 Task: Look for space in Manage, Belgium from 8th August, 2023 to 15th August, 2023 for 9 adults in price range Rs.10000 to Rs.14000. Place can be shared room with 5 bedrooms having 9 beds and 5 bathrooms. Property type can be house, flat, guest house. Amenities needed are: wifi, washing machine, heating, TV, free parkinig on premises, hot tub, gym, smoking allowed. Booking option can be shelf check-in. Required host language is English.
Action: Mouse moved to (561, 114)
Screenshot: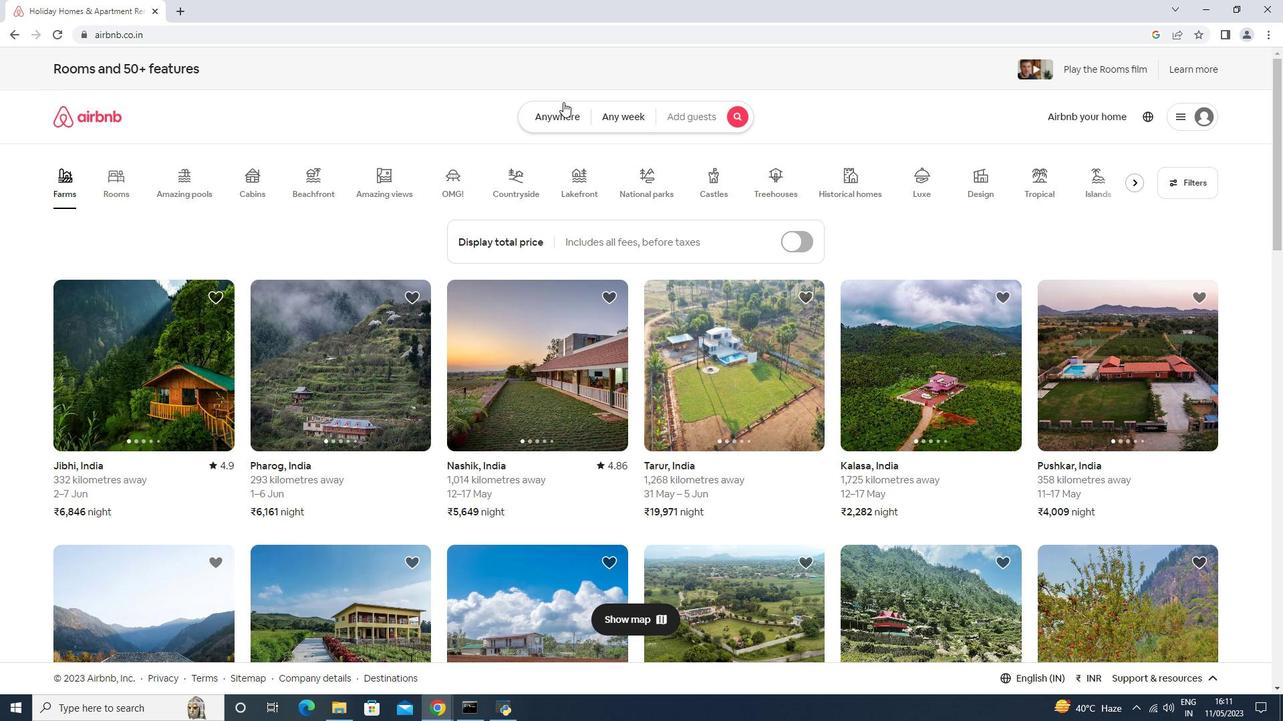 
Action: Mouse pressed left at (561, 114)
Screenshot: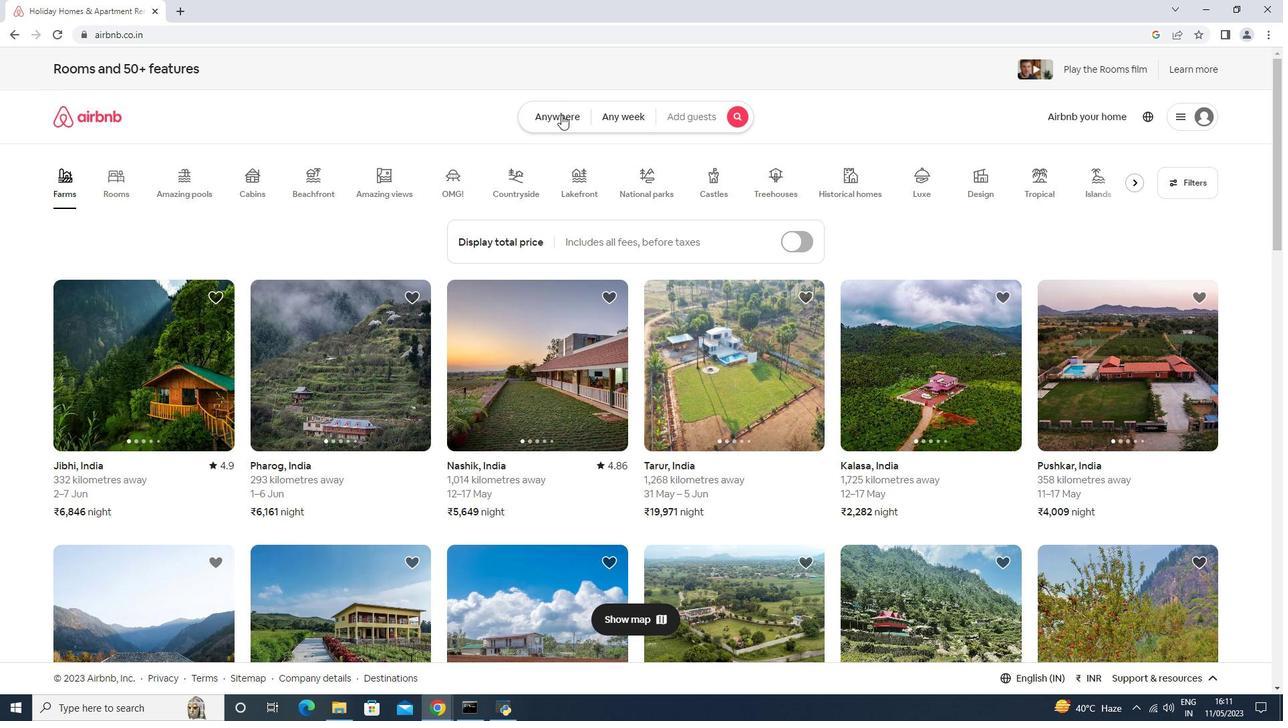 
Action: Mouse moved to (458, 171)
Screenshot: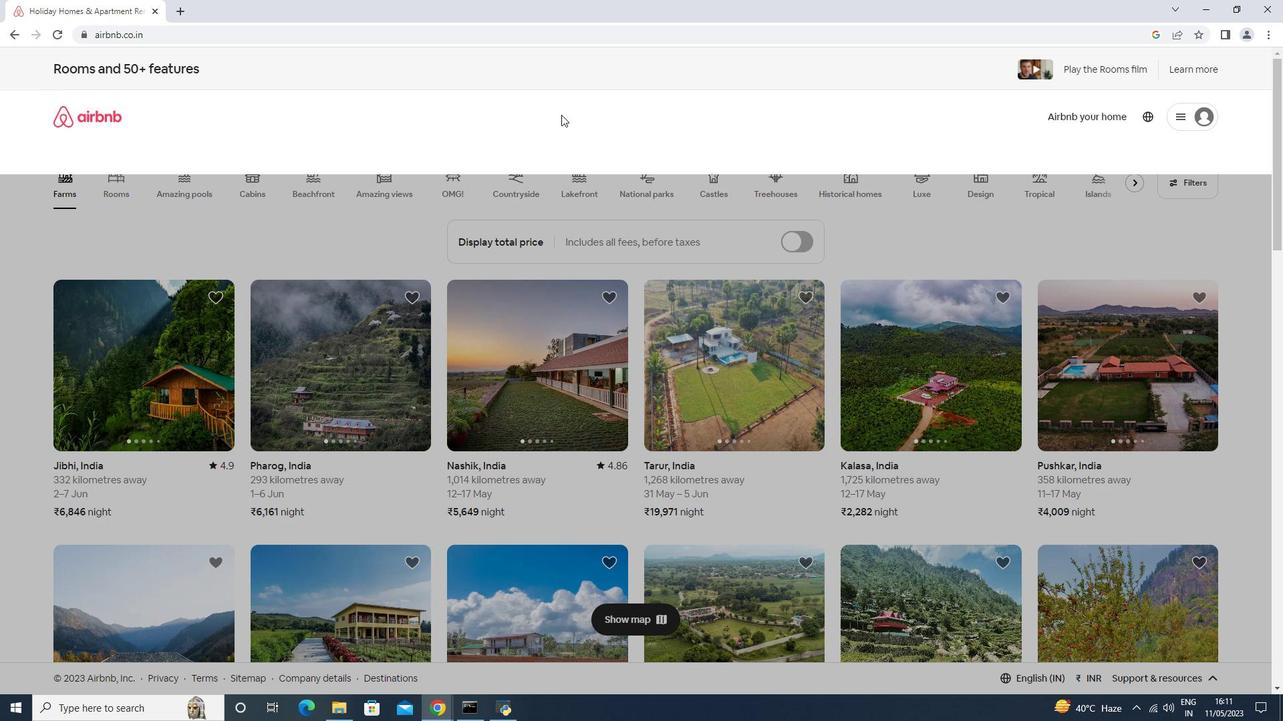 
Action: Mouse pressed left at (458, 171)
Screenshot: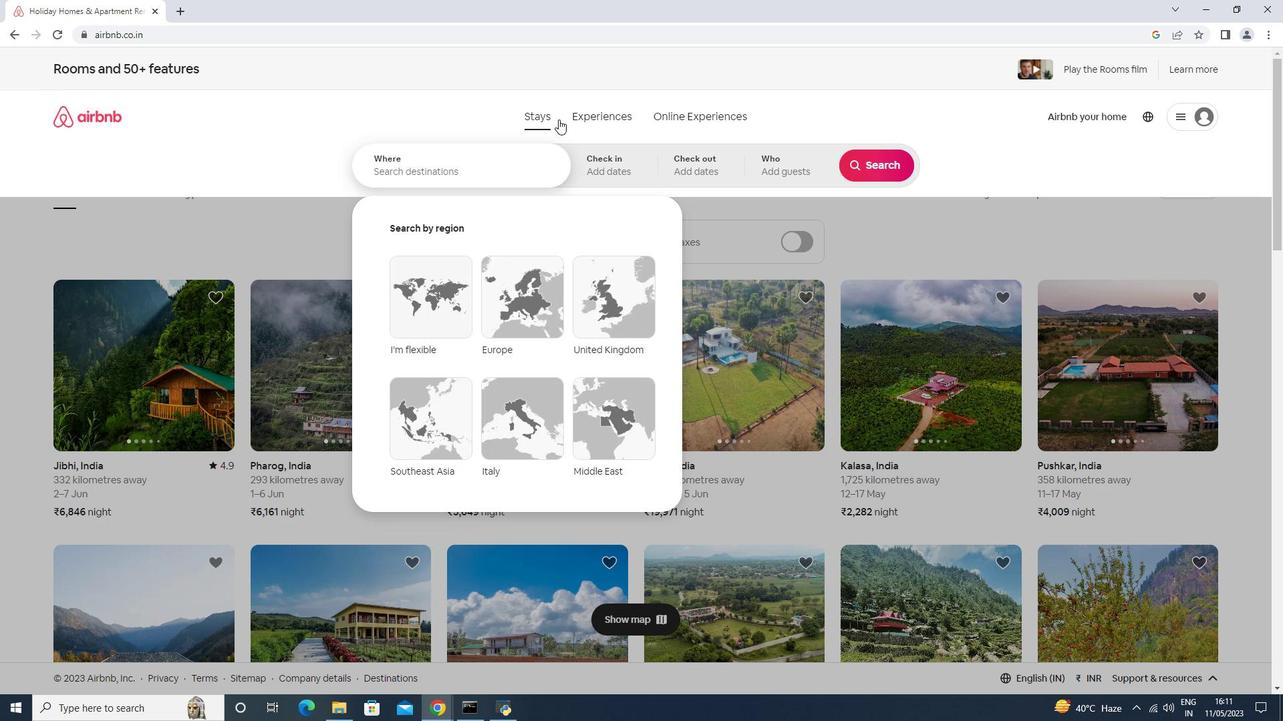 
Action: Mouse moved to (459, 170)
Screenshot: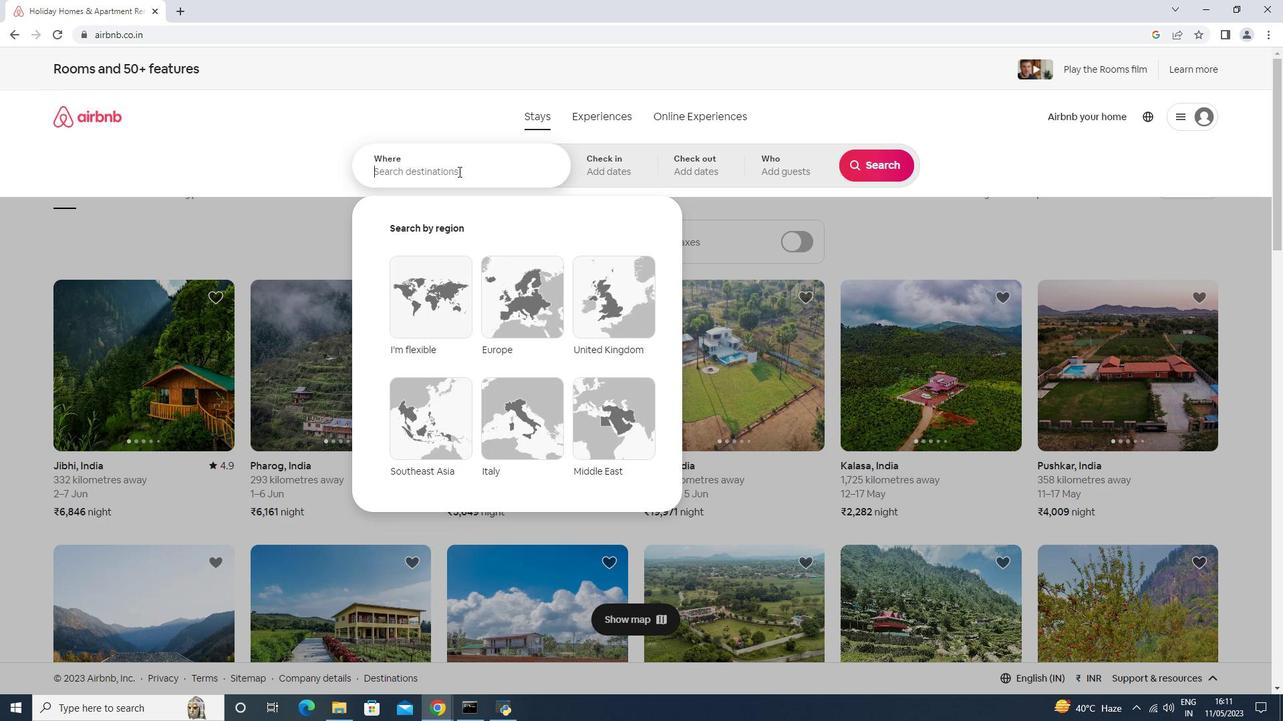 
Action: Key pressed <Key.shift>Manae,<Key.shift>Belgium<Key.enter>
Screenshot: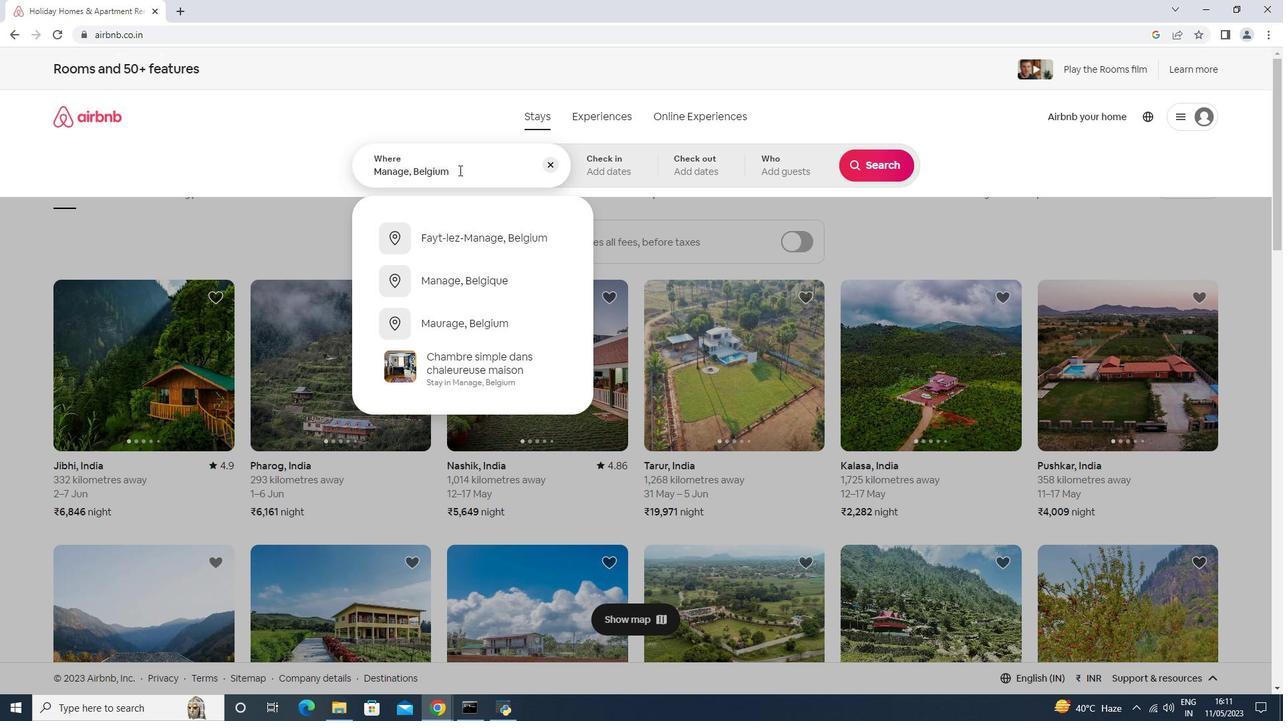 
Action: Mouse moved to (876, 281)
Screenshot: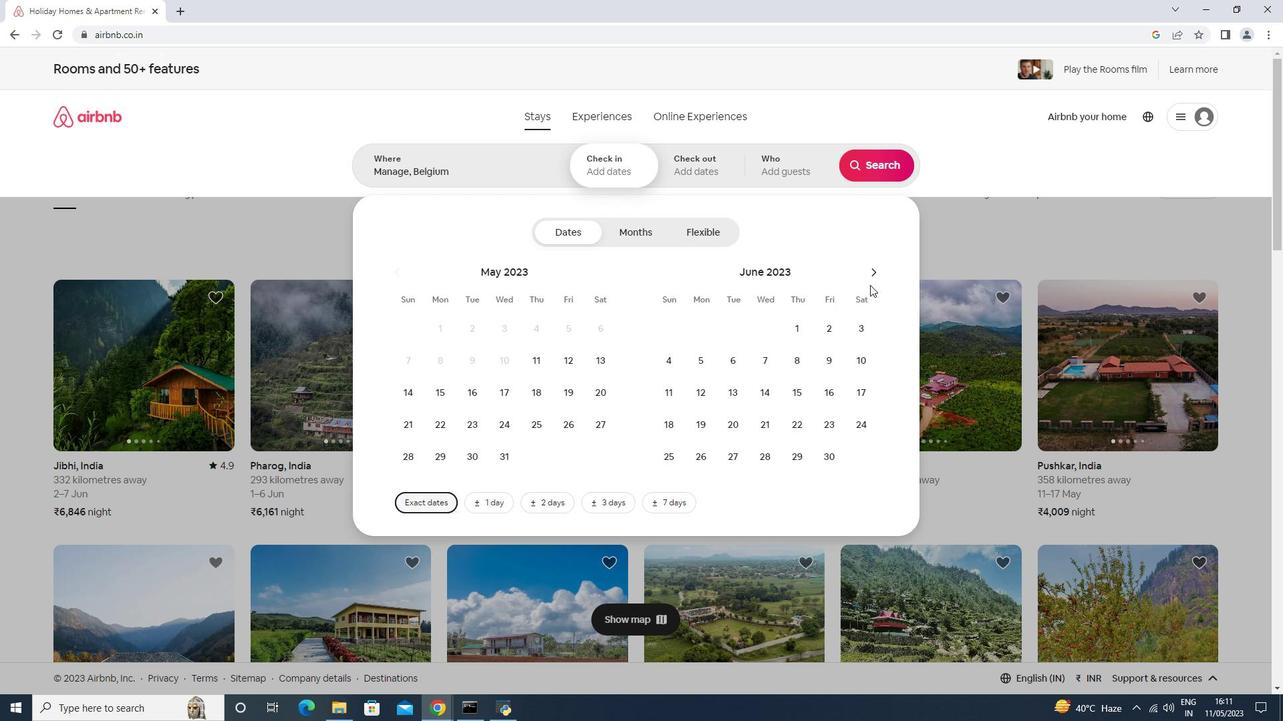 
Action: Mouse pressed left at (876, 281)
Screenshot: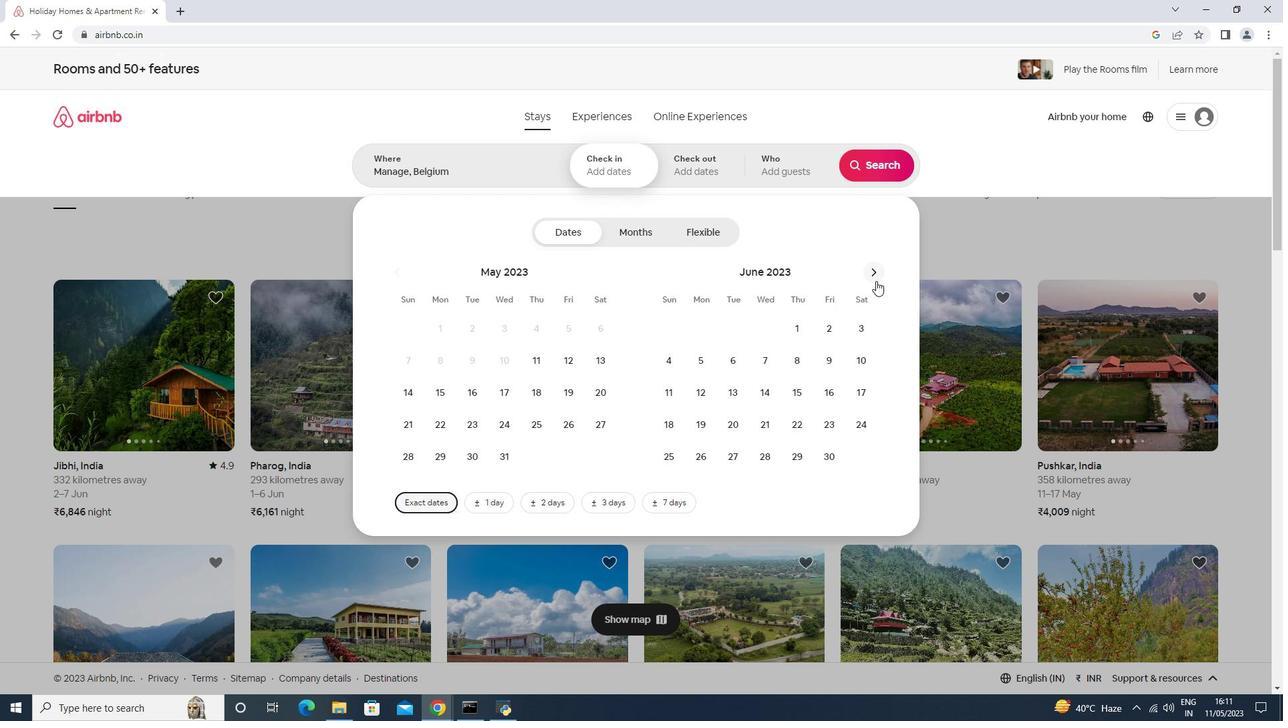 
Action: Mouse pressed left at (876, 281)
Screenshot: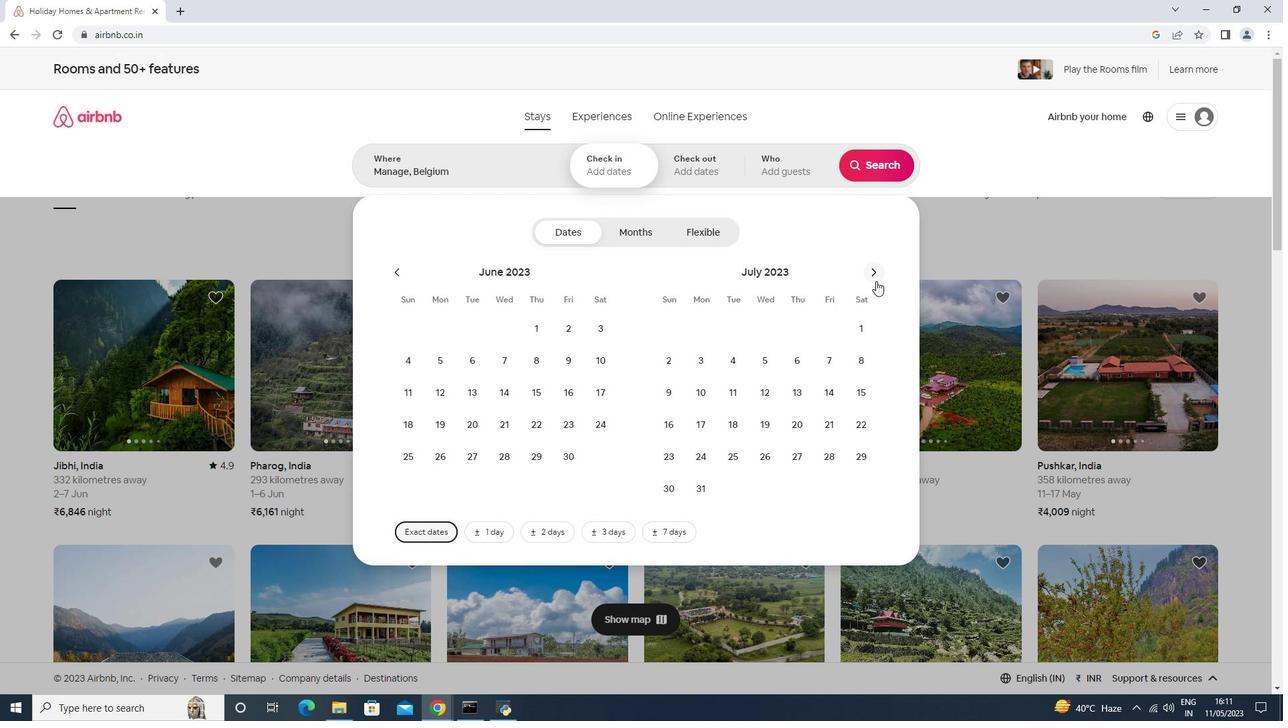 
Action: Mouse moved to (746, 363)
Screenshot: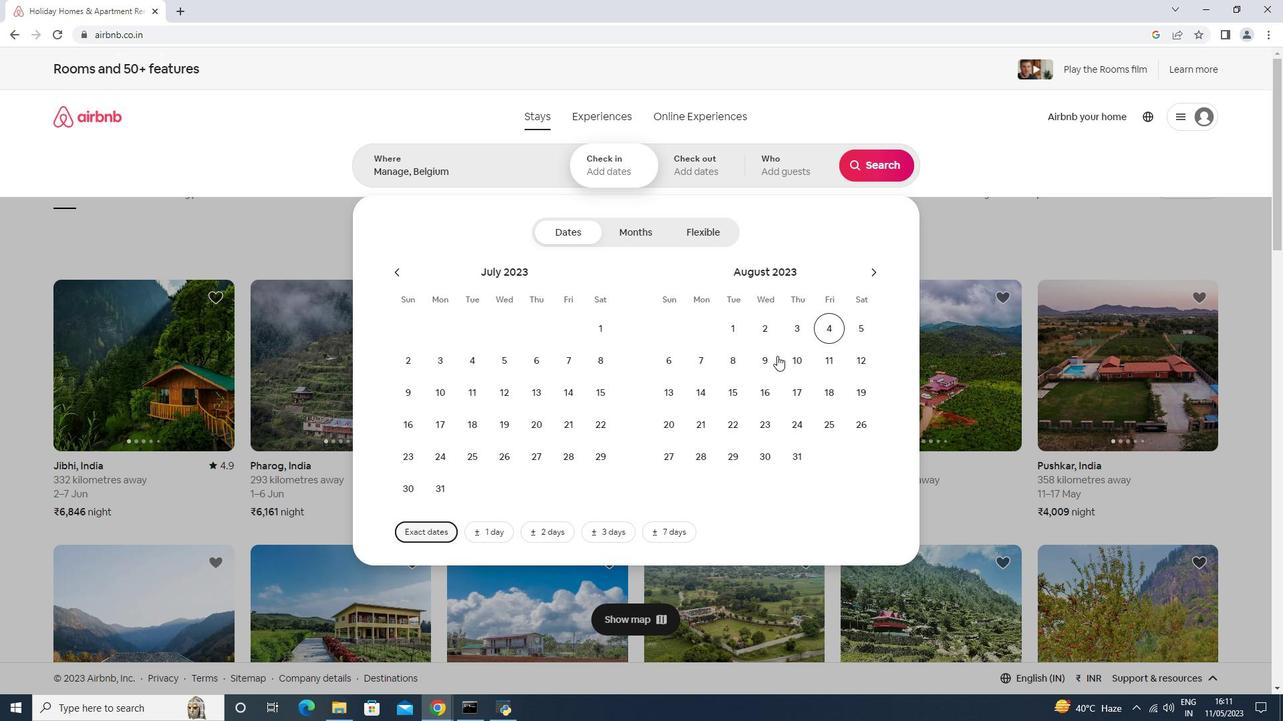
Action: Mouse pressed left at (746, 363)
Screenshot: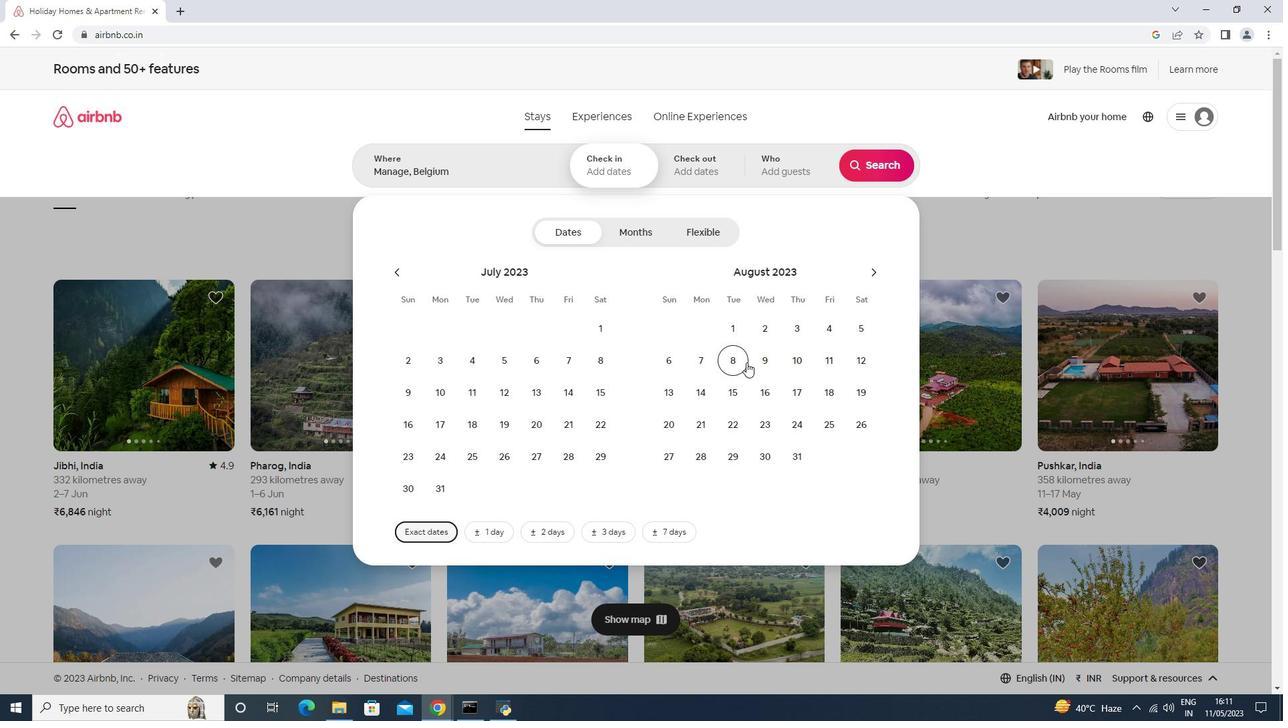 
Action: Mouse moved to (726, 395)
Screenshot: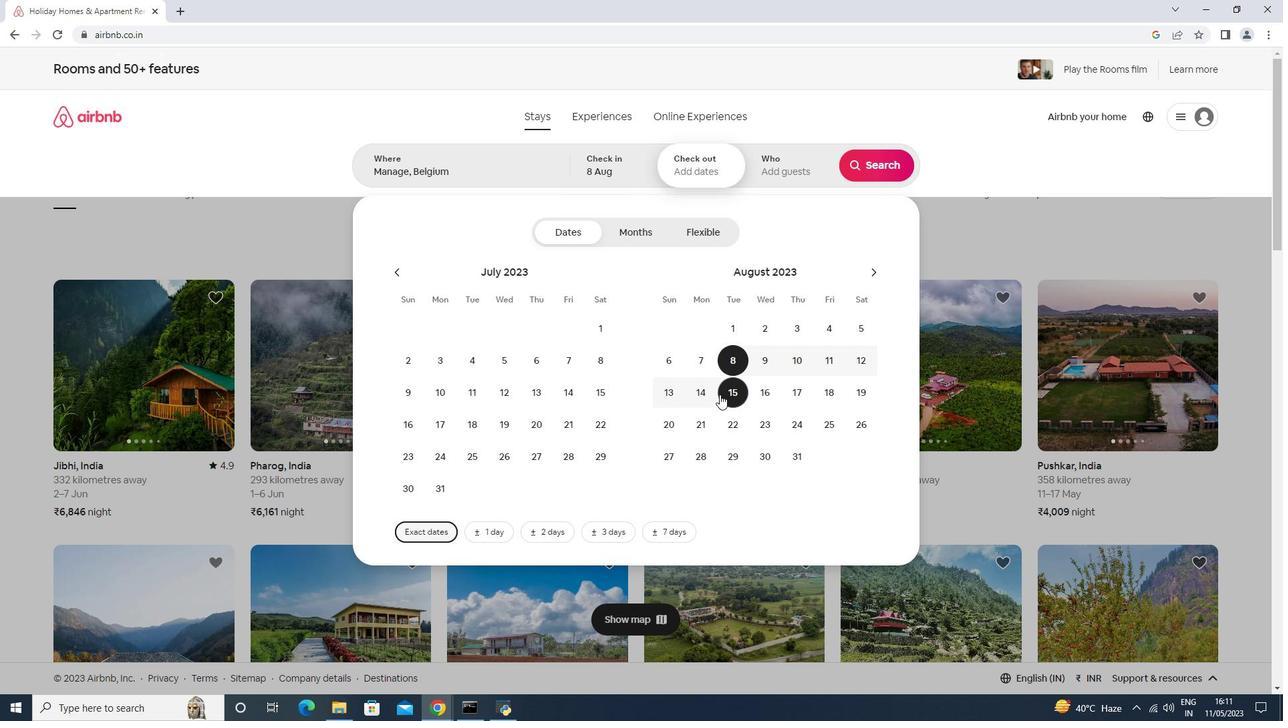 
Action: Mouse pressed left at (726, 395)
Screenshot: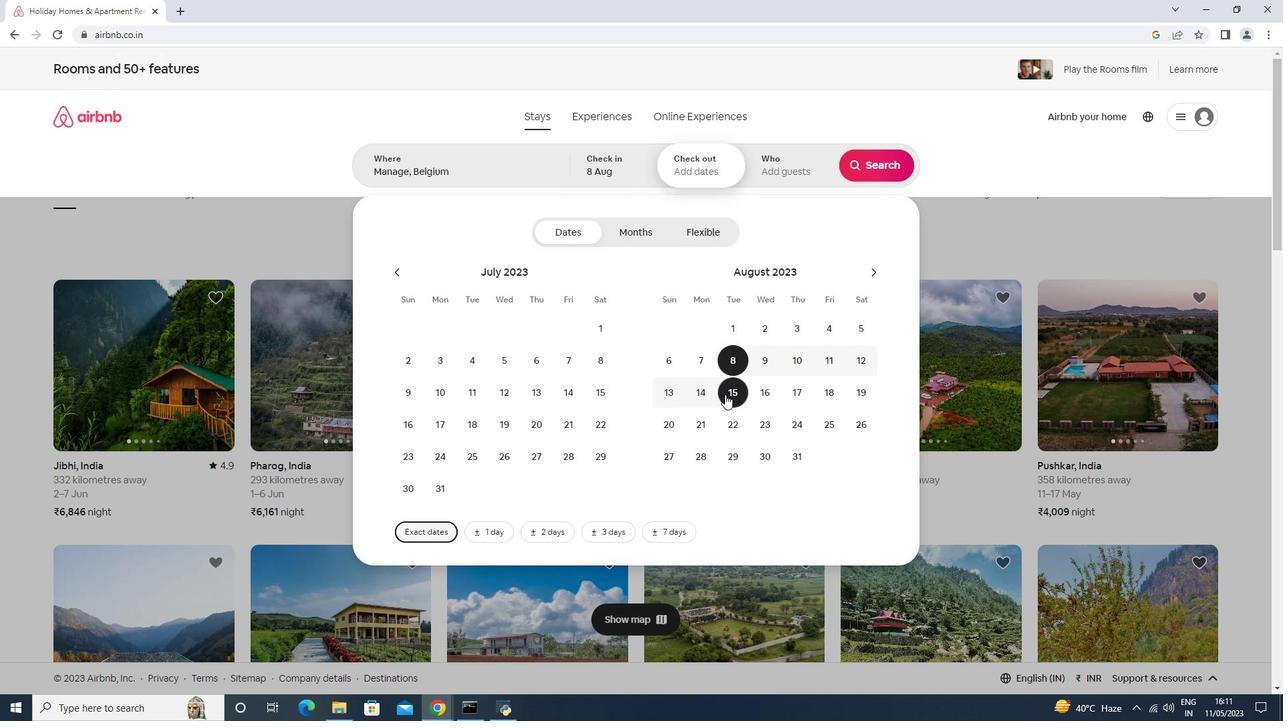 
Action: Mouse moved to (790, 169)
Screenshot: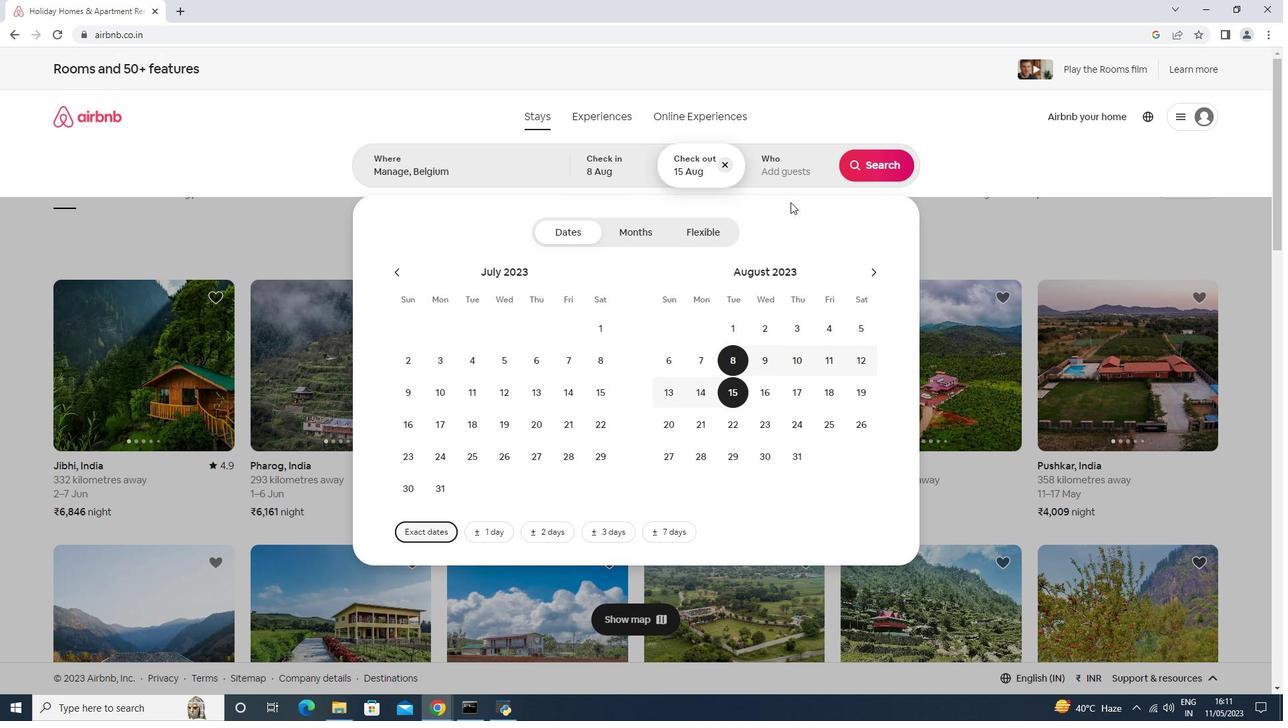 
Action: Mouse pressed left at (790, 169)
Screenshot: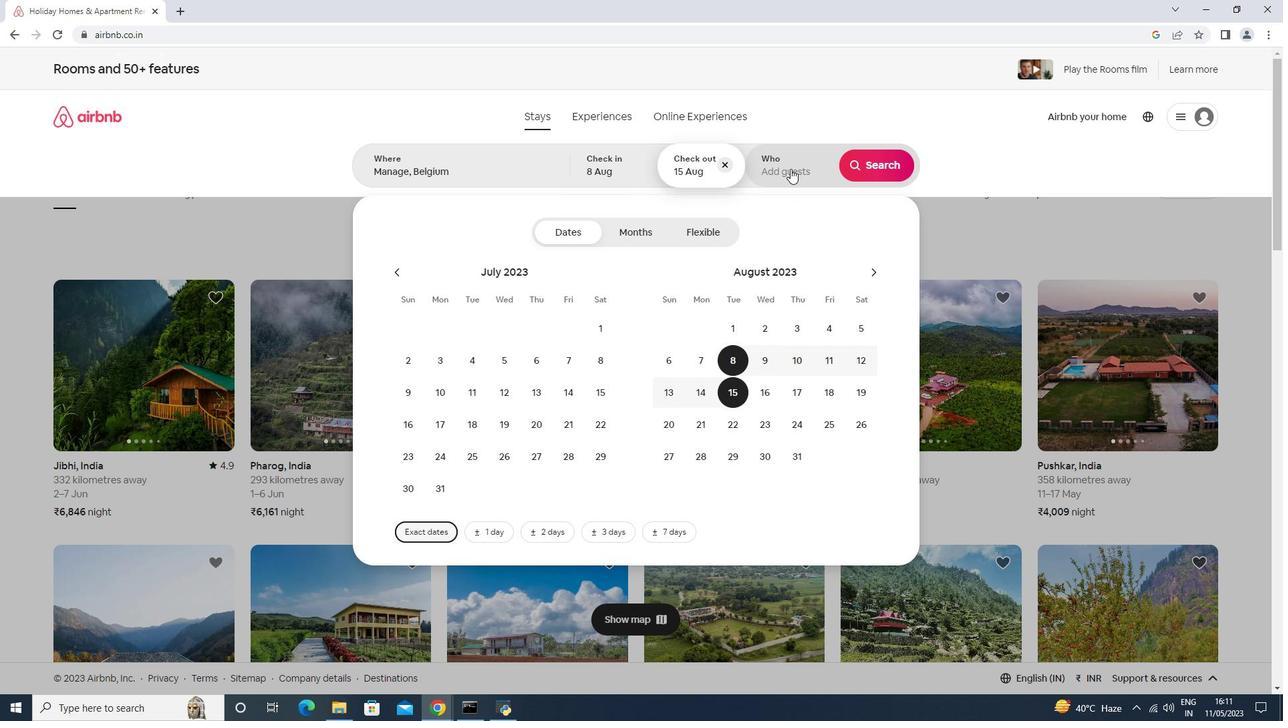 
Action: Mouse moved to (881, 233)
Screenshot: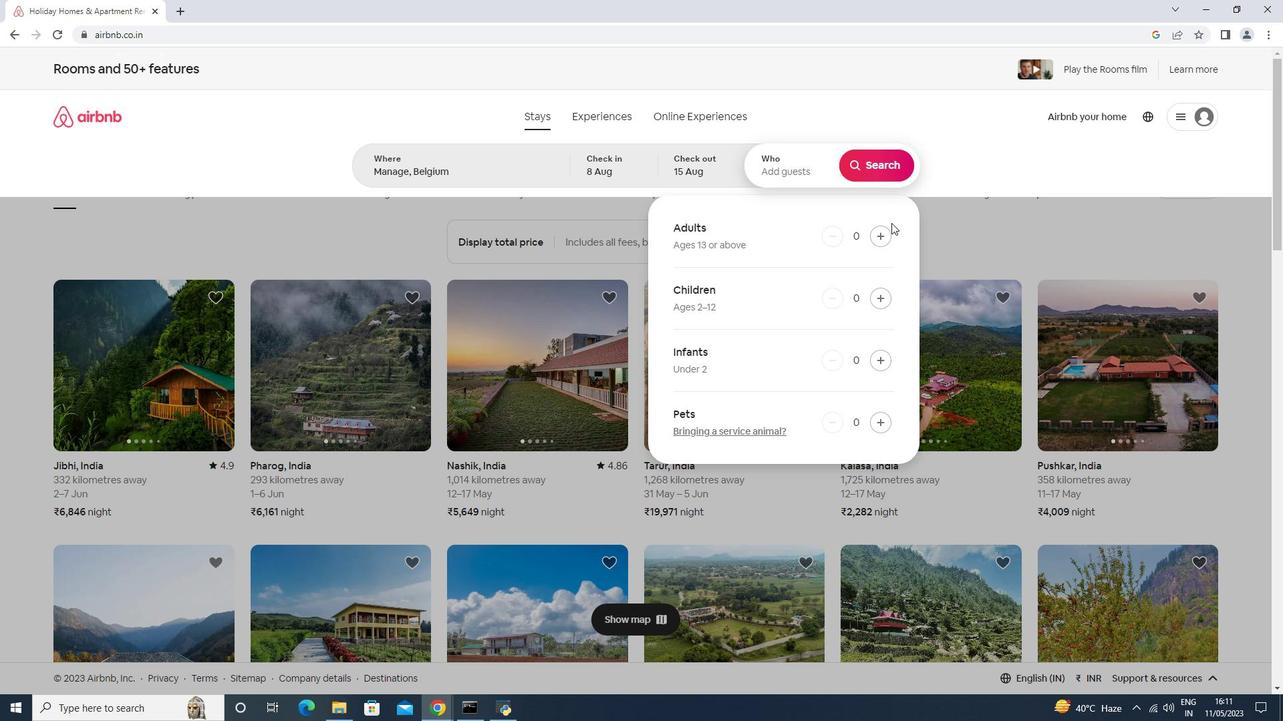 
Action: Mouse pressed left at (881, 233)
Screenshot: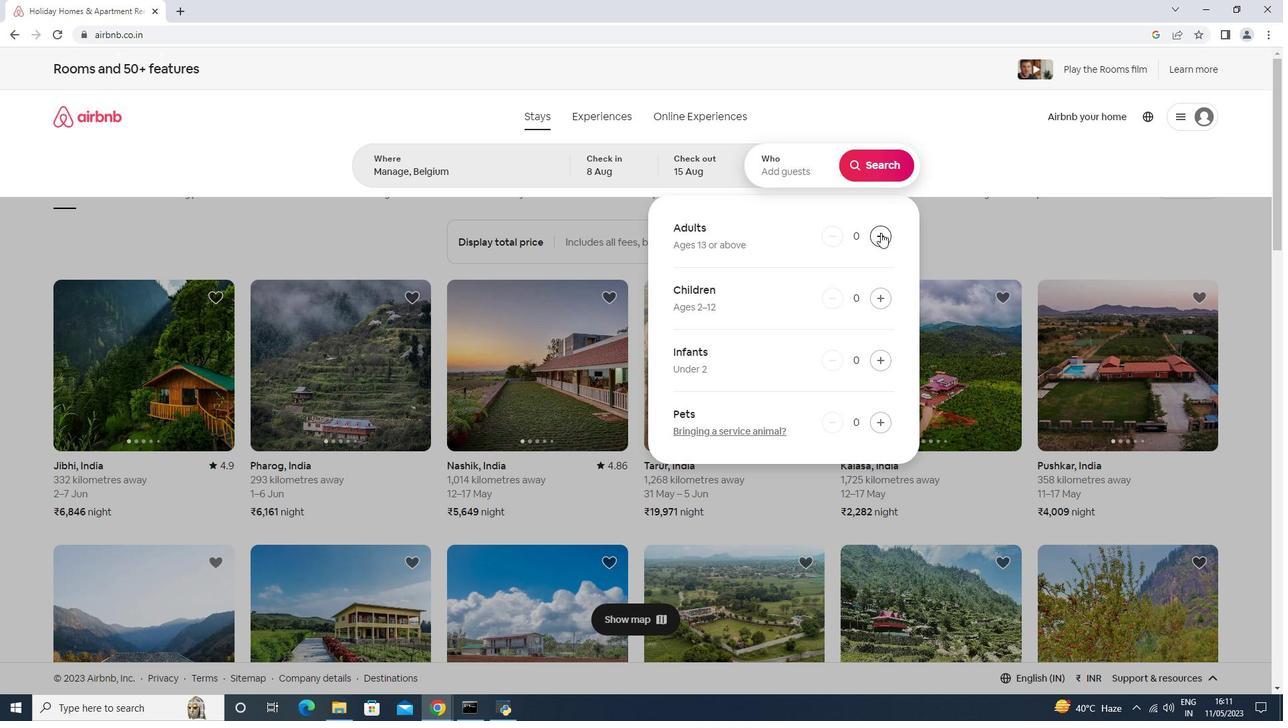 
Action: Mouse pressed left at (881, 233)
Screenshot: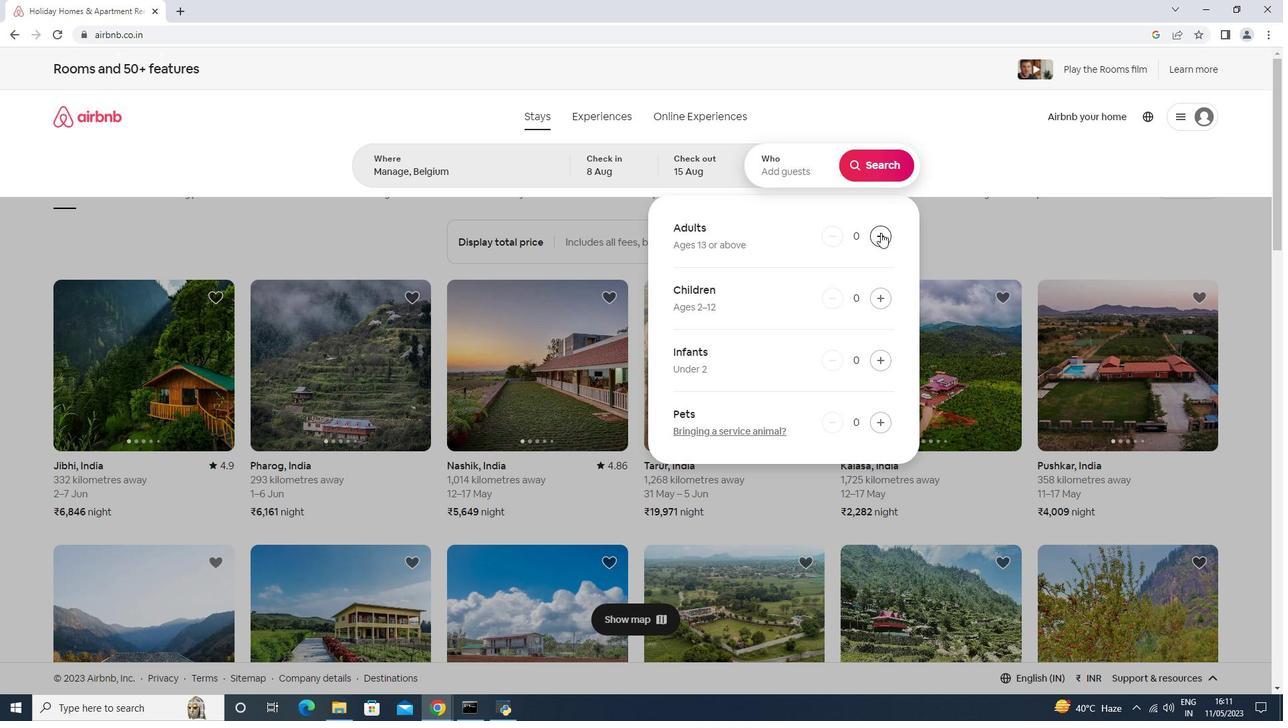 
Action: Mouse pressed left at (881, 233)
Screenshot: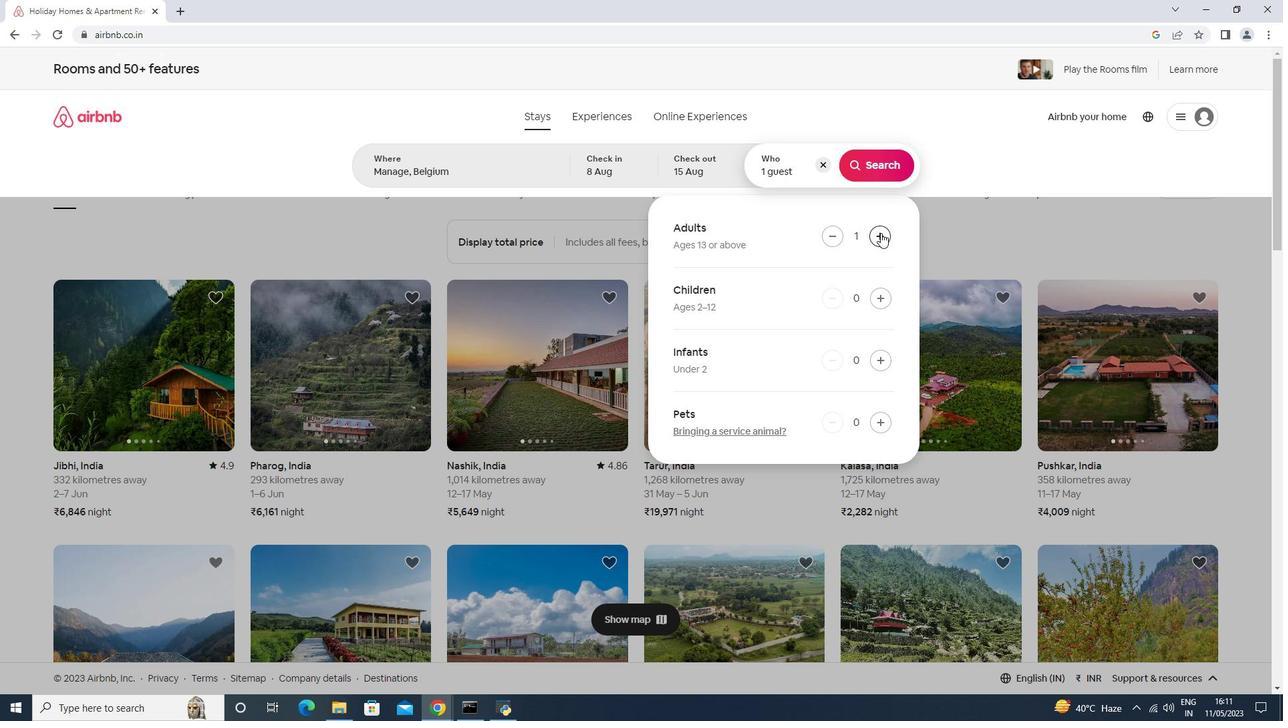 
Action: Mouse pressed left at (881, 233)
Screenshot: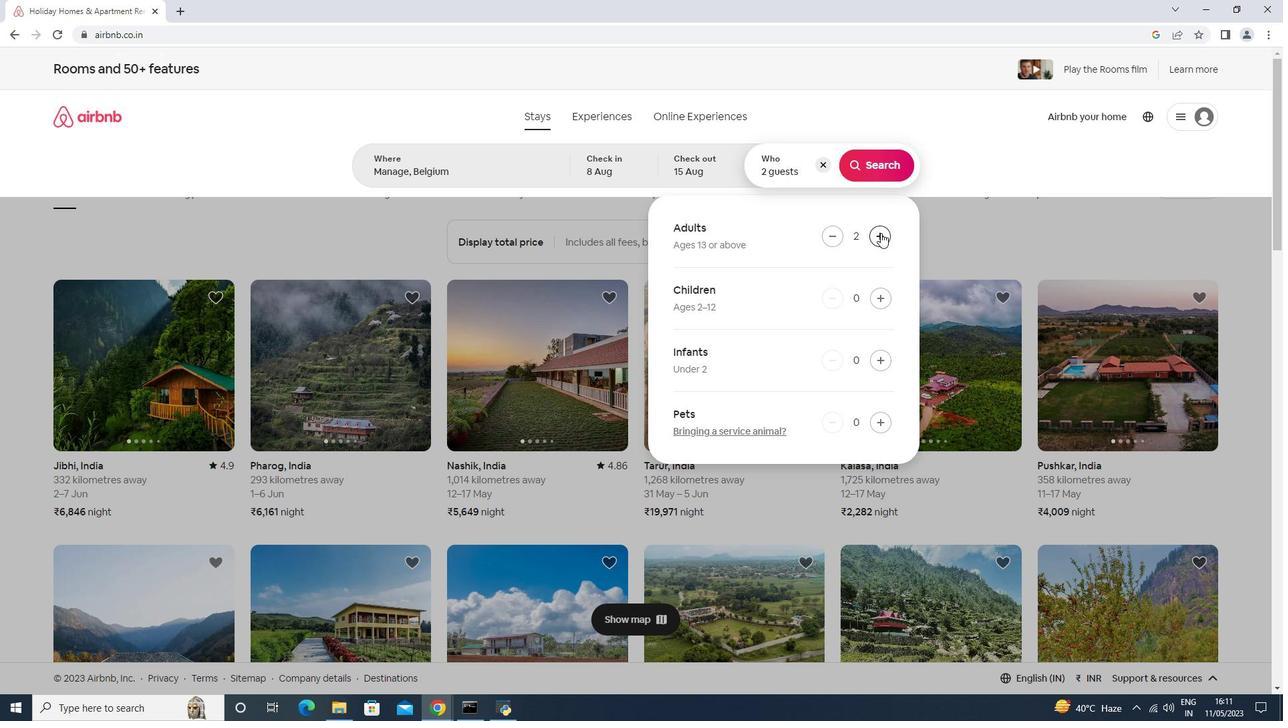 
Action: Mouse pressed left at (881, 233)
Screenshot: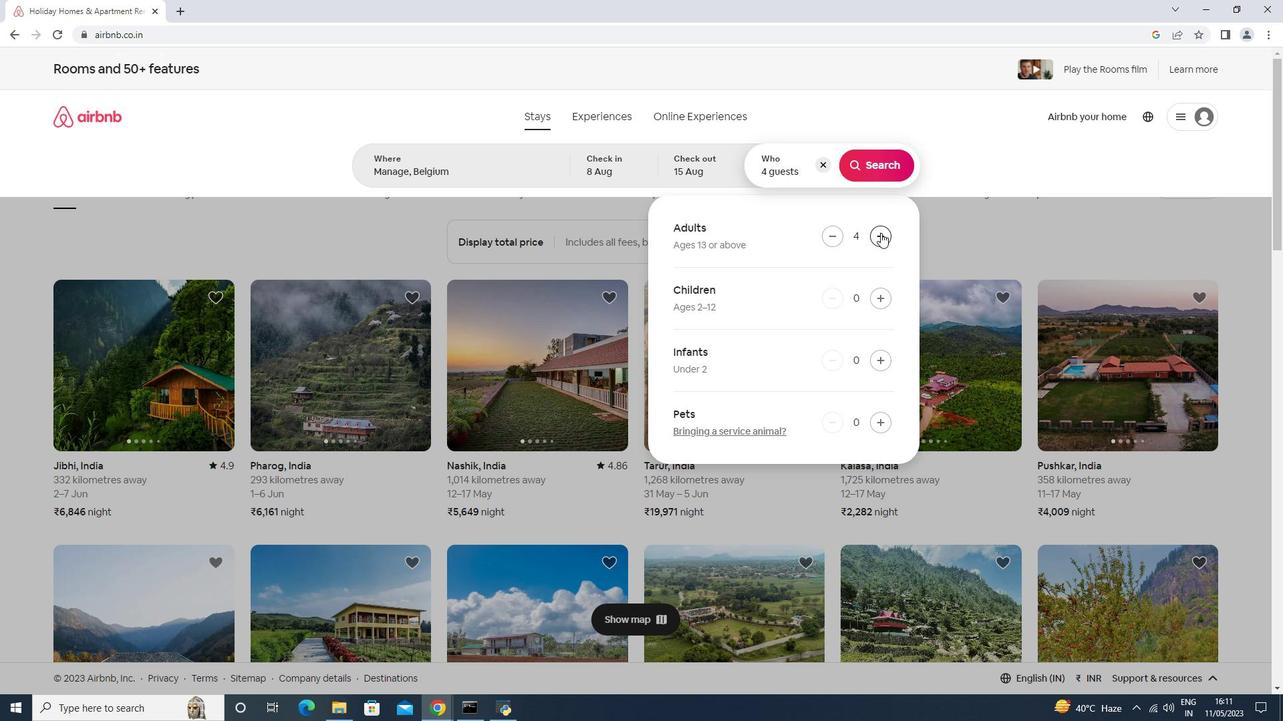 
Action: Mouse pressed left at (881, 233)
Screenshot: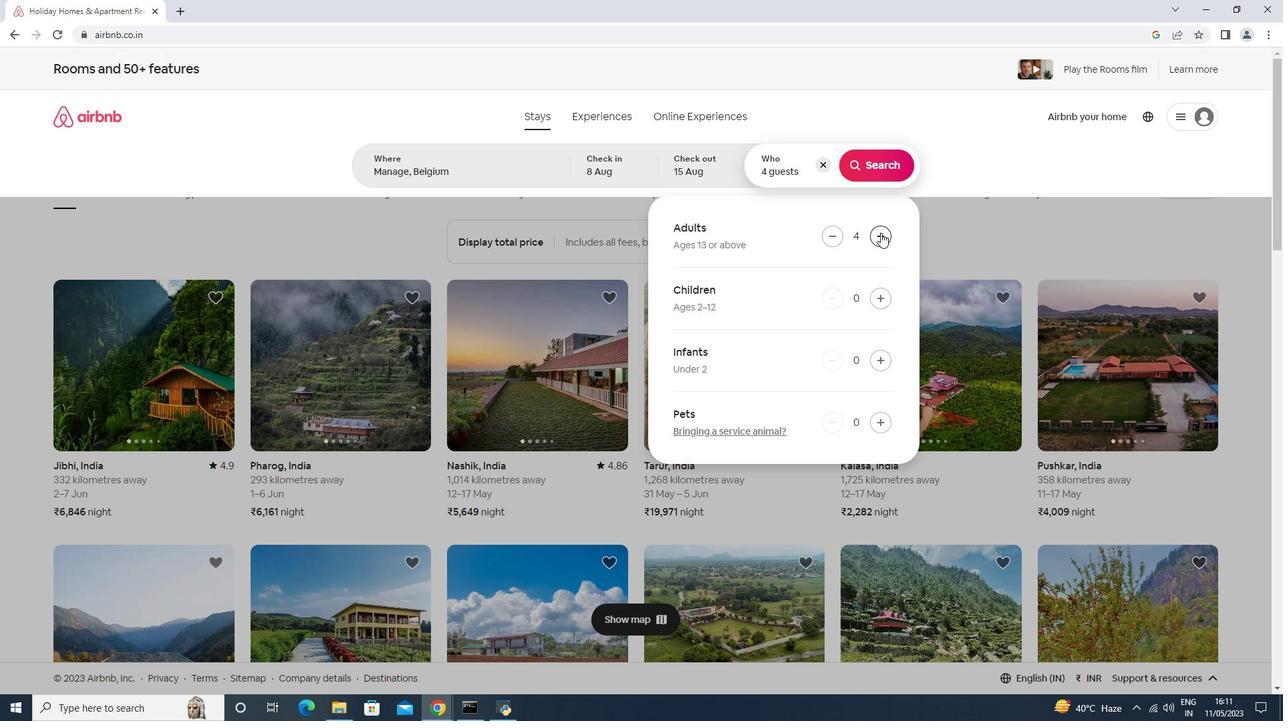 
Action: Mouse pressed left at (881, 233)
Screenshot: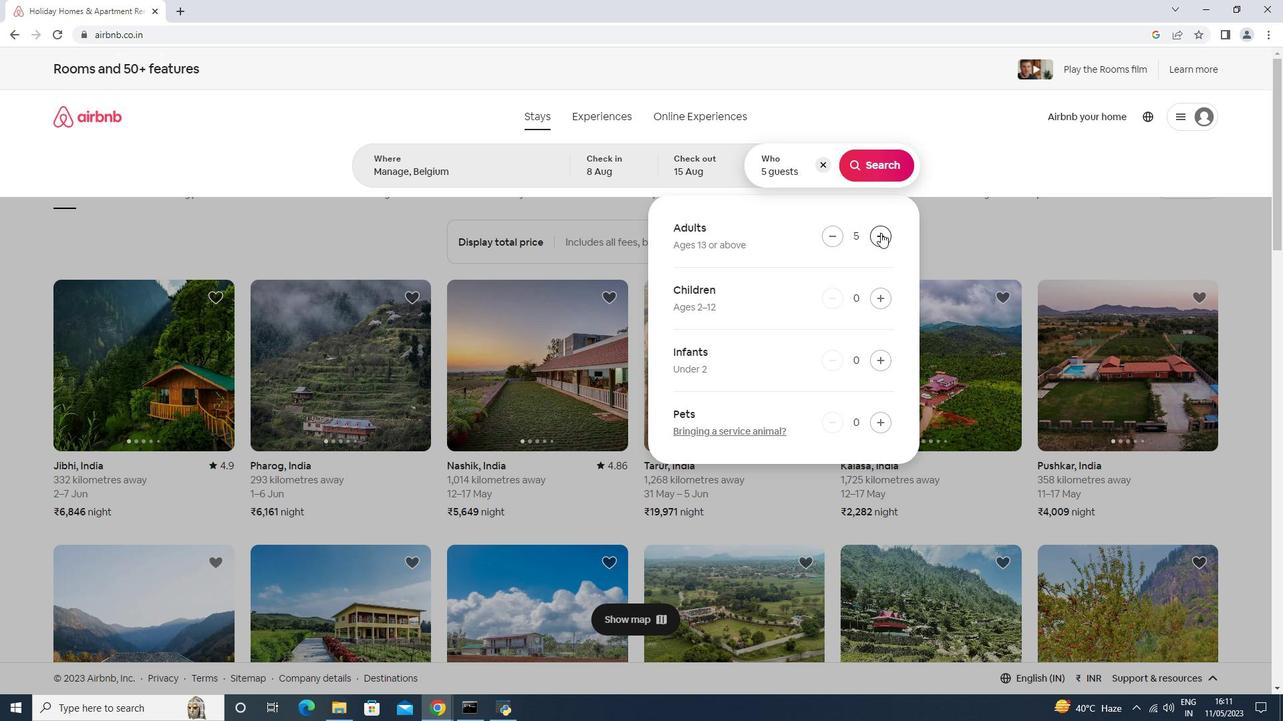 
Action: Mouse pressed left at (881, 233)
Screenshot: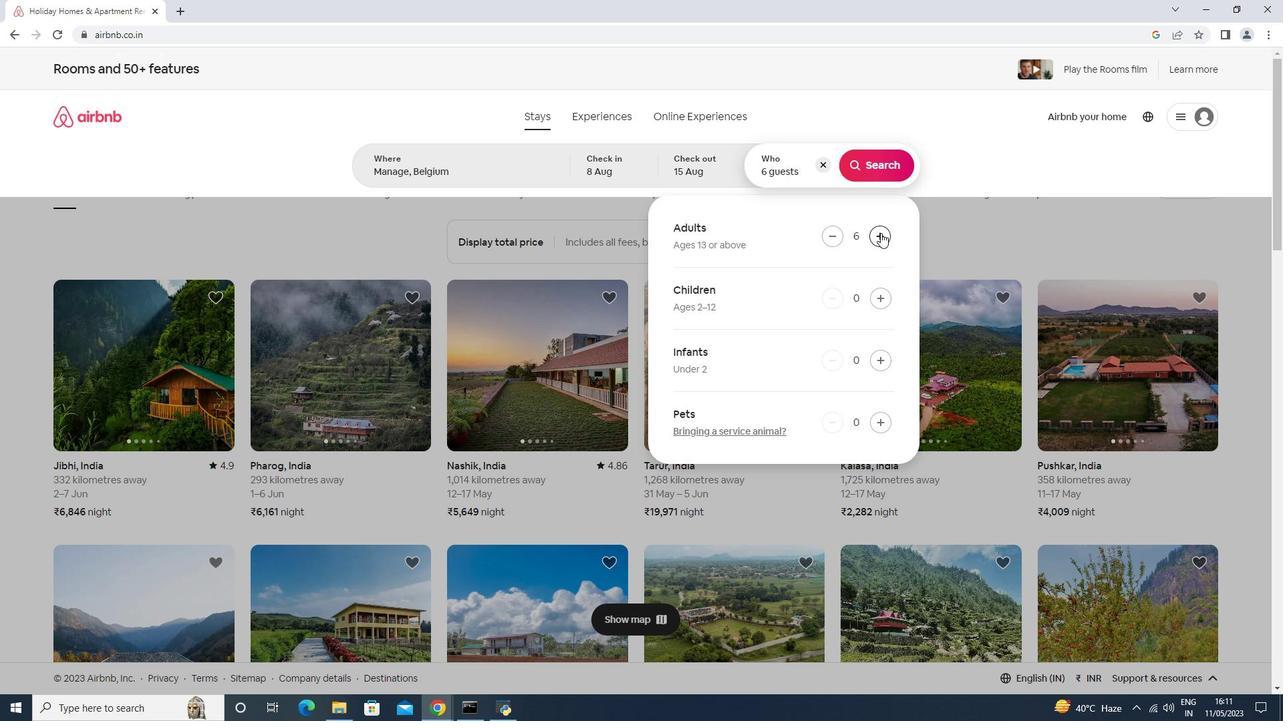 
Action: Mouse pressed left at (881, 233)
Screenshot: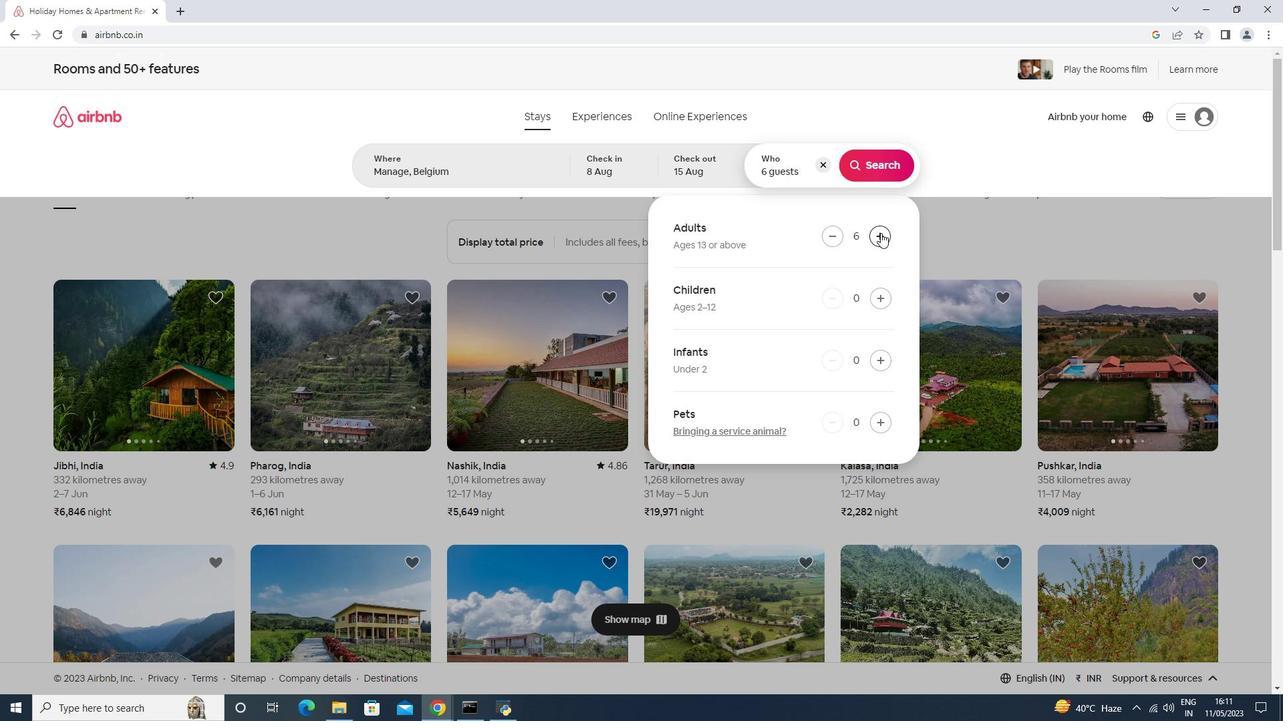 
Action: Mouse pressed left at (881, 233)
Screenshot: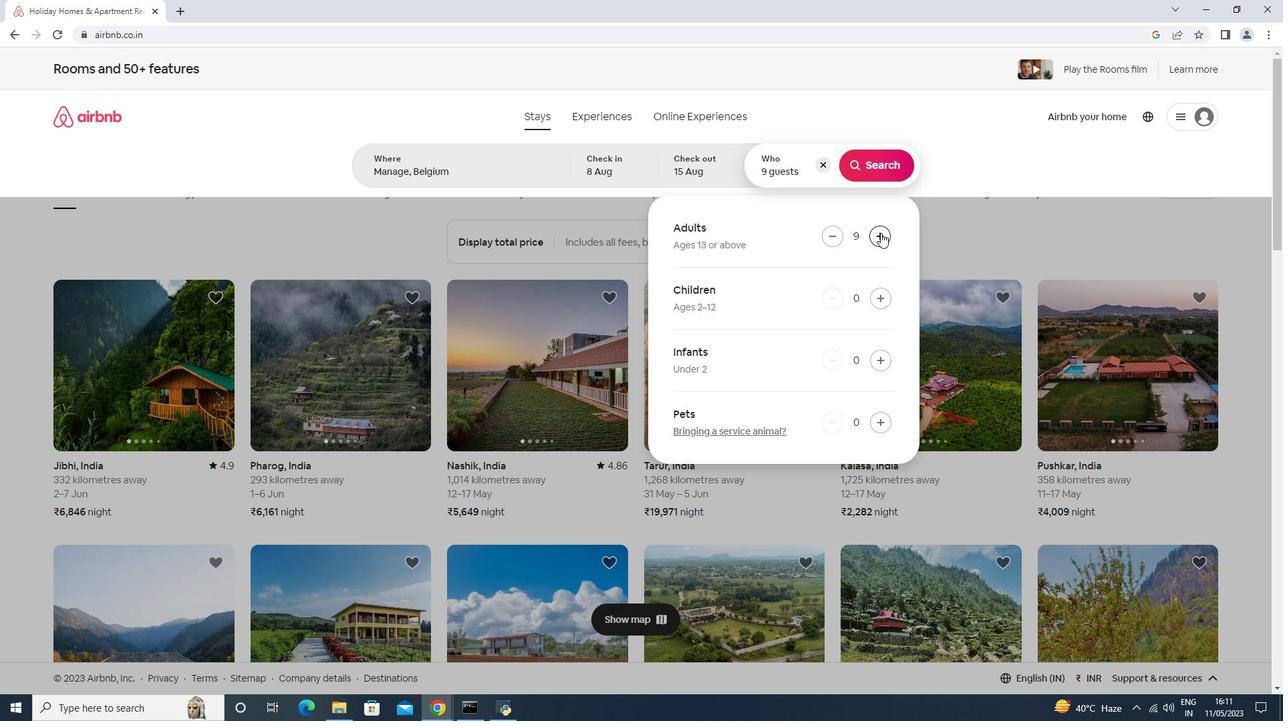 
Action: Mouse moved to (832, 243)
Screenshot: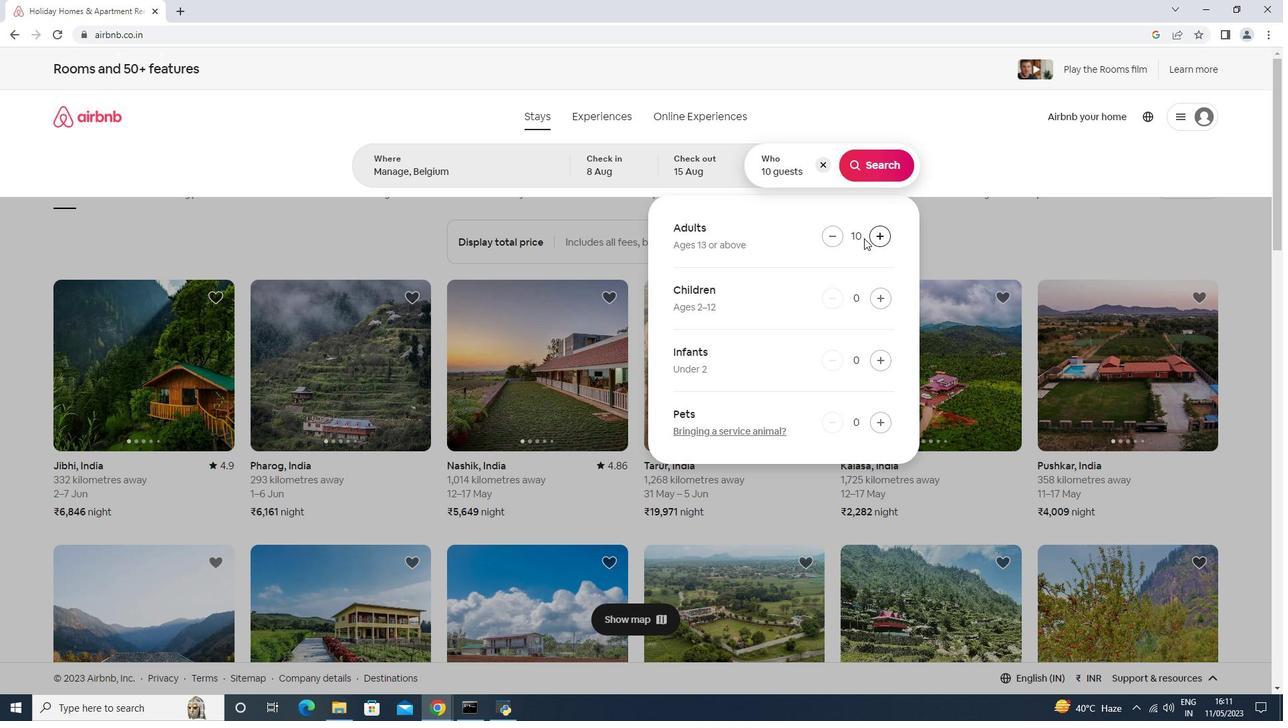 
Action: Mouse pressed left at (832, 243)
Screenshot: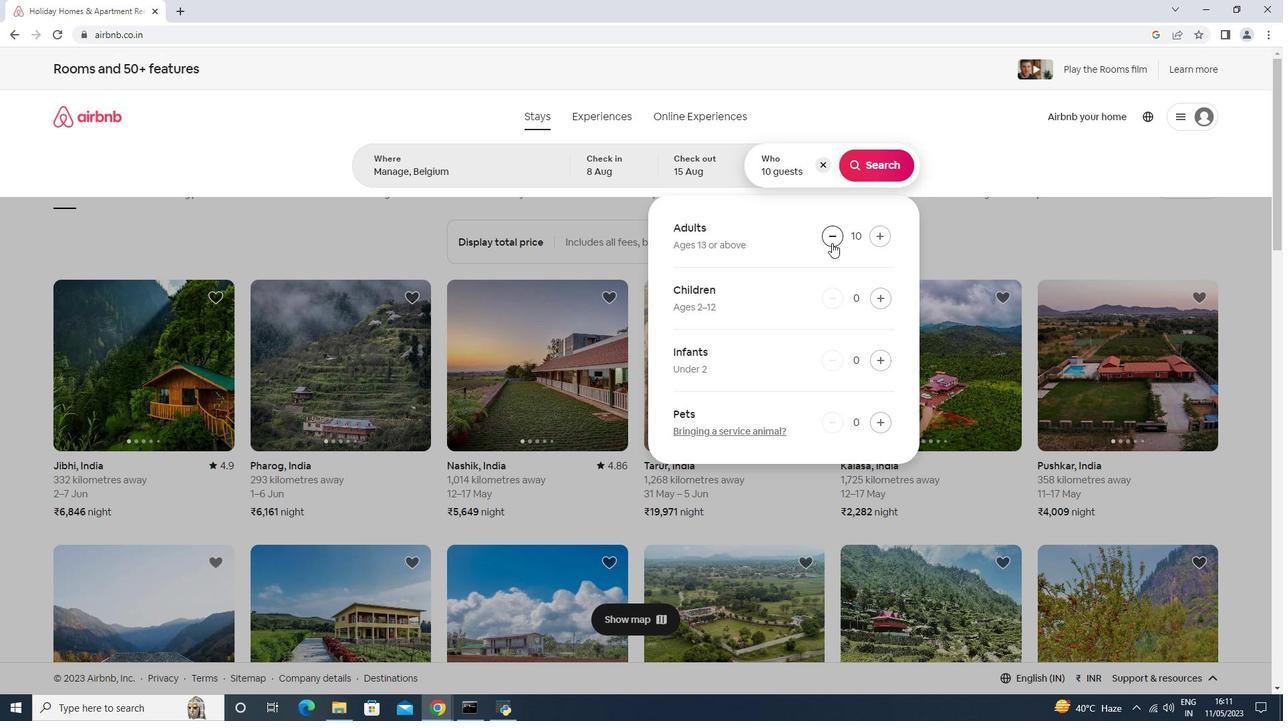 
Action: Mouse moved to (880, 160)
Screenshot: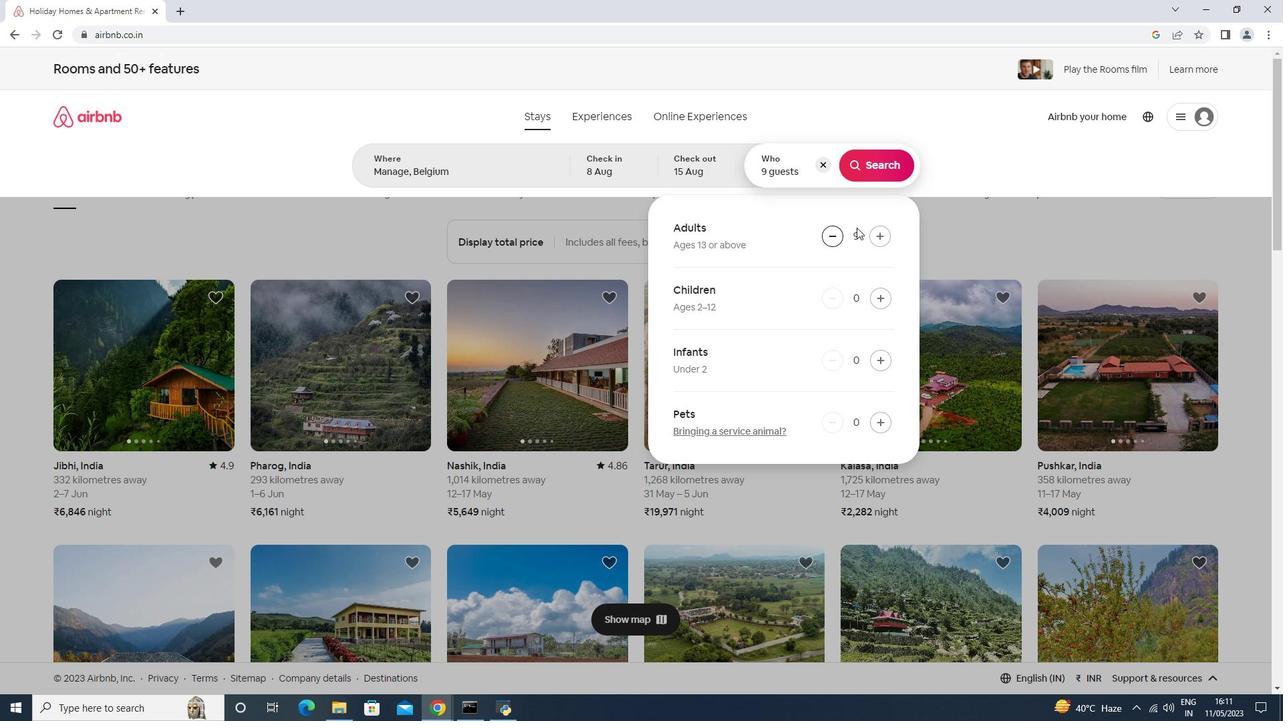 
Action: Mouse pressed left at (880, 160)
Screenshot: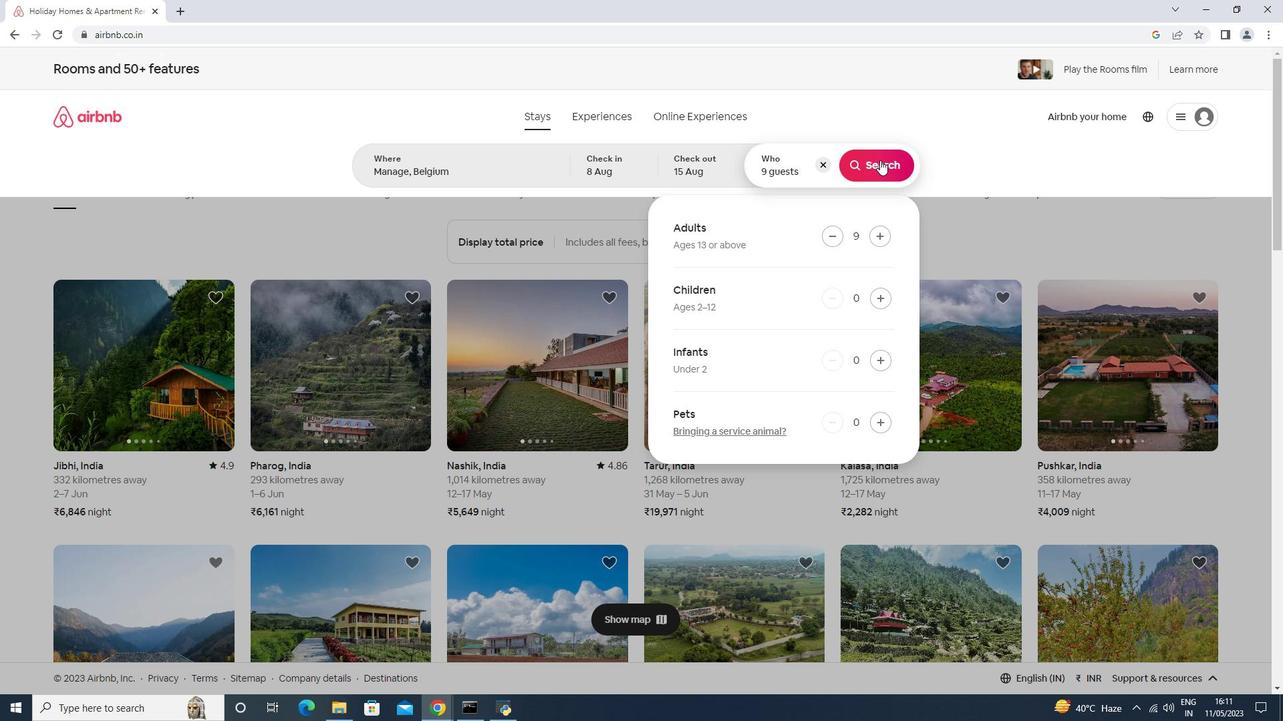 
Action: Mouse moved to (1221, 121)
Screenshot: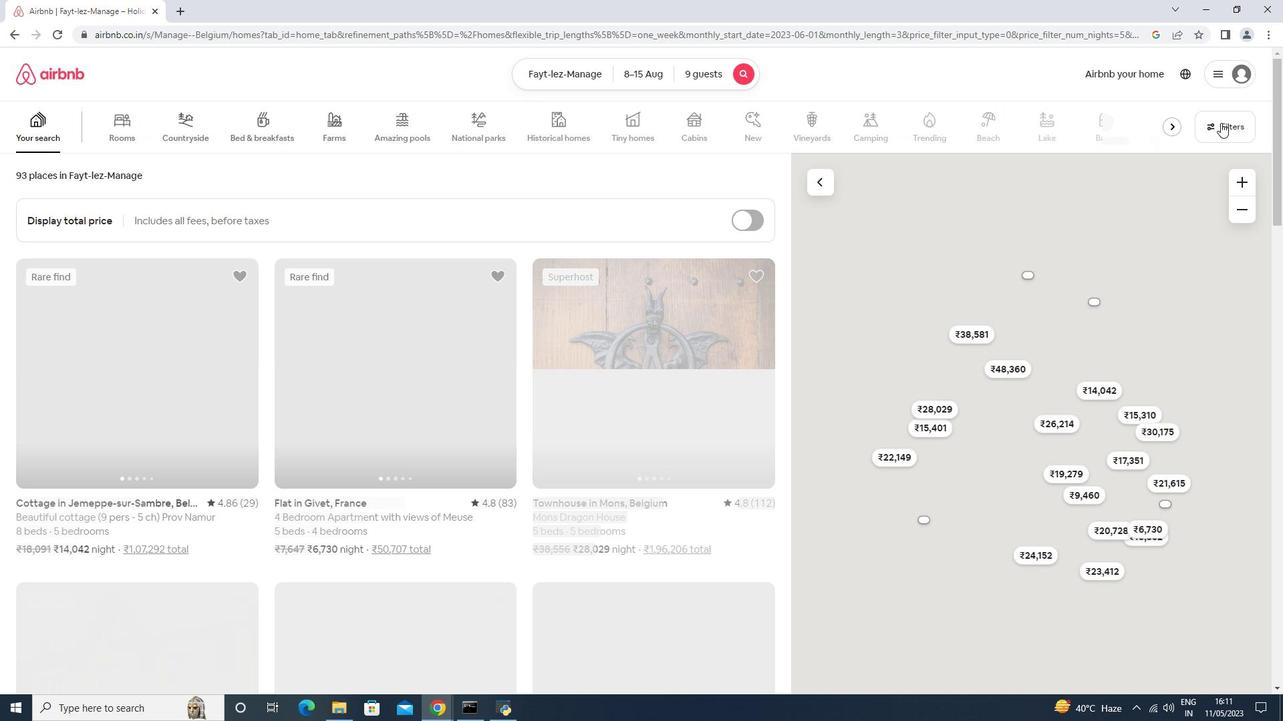 
Action: Mouse pressed left at (1221, 121)
Screenshot: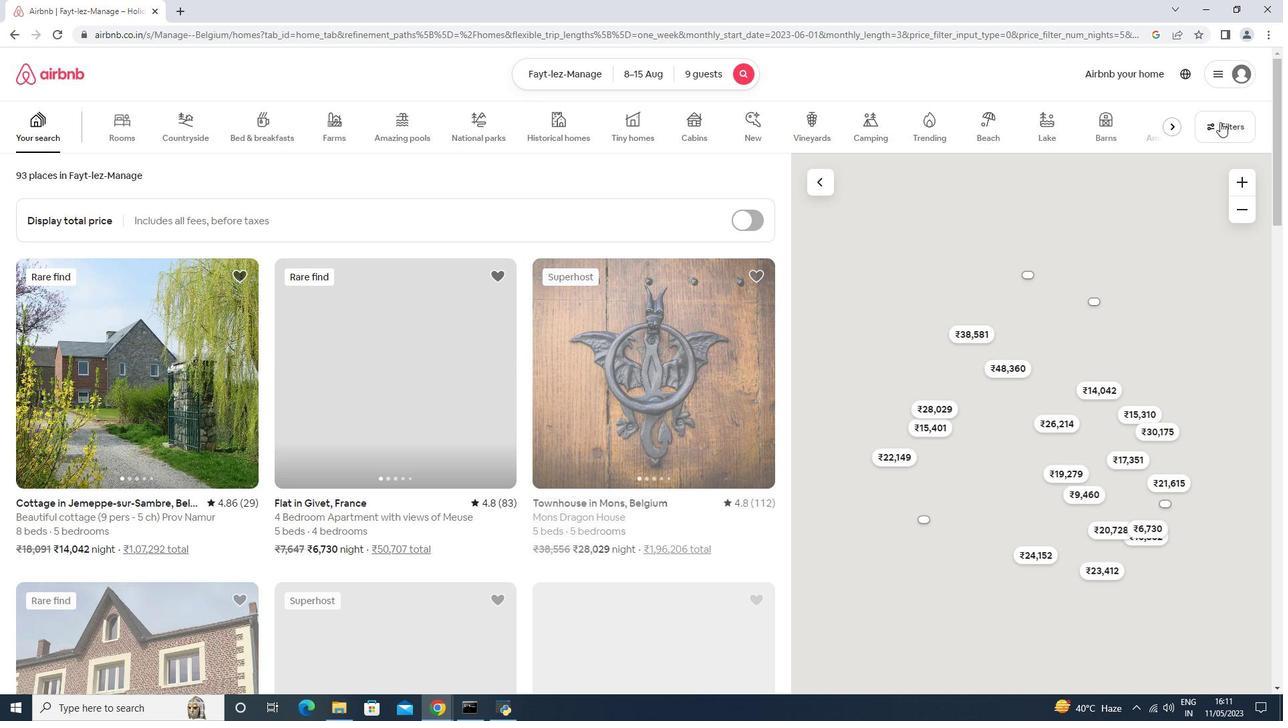
Action: Mouse moved to (570, 447)
Screenshot: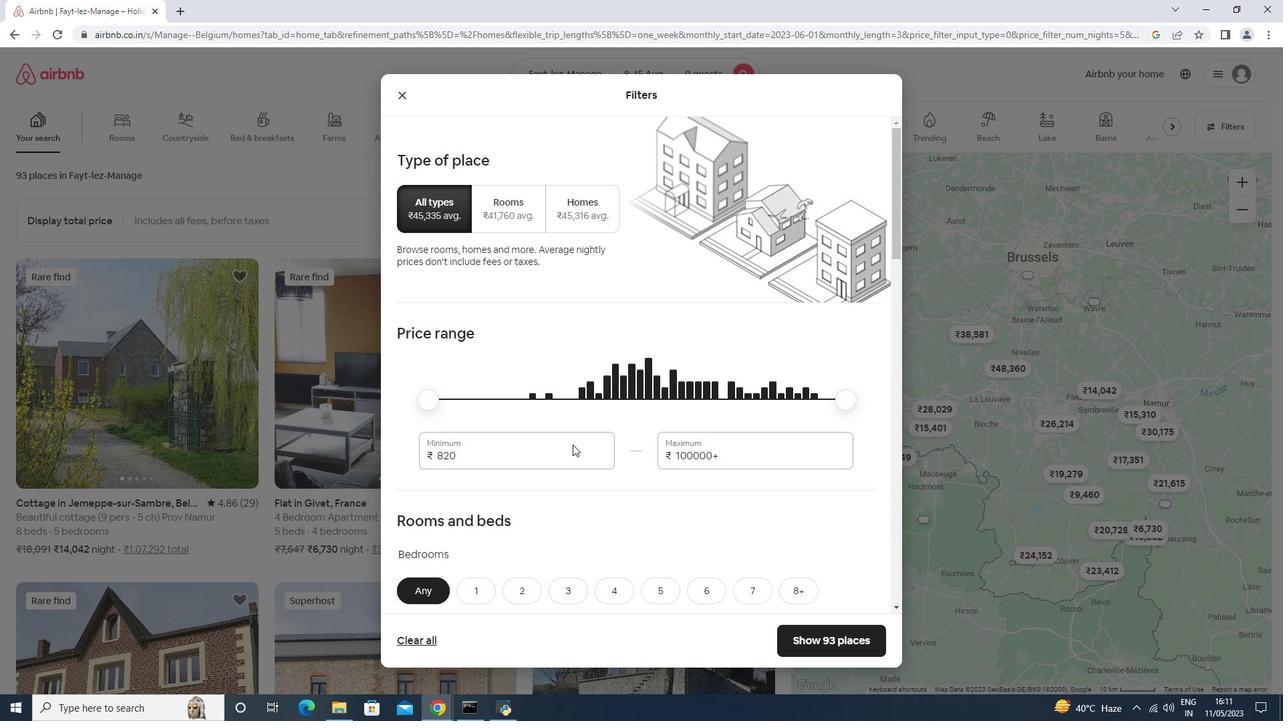 
Action: Mouse pressed left at (570, 447)
Screenshot: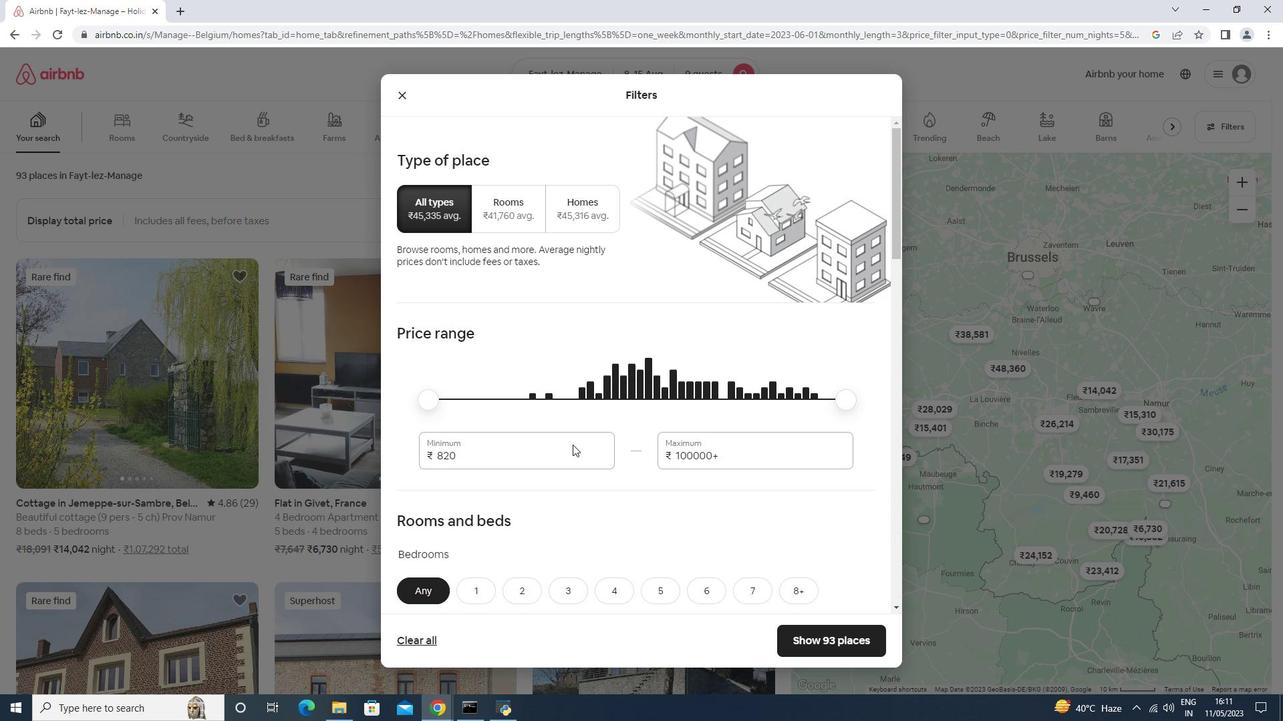 
Action: Mouse moved to (570, 447)
Screenshot: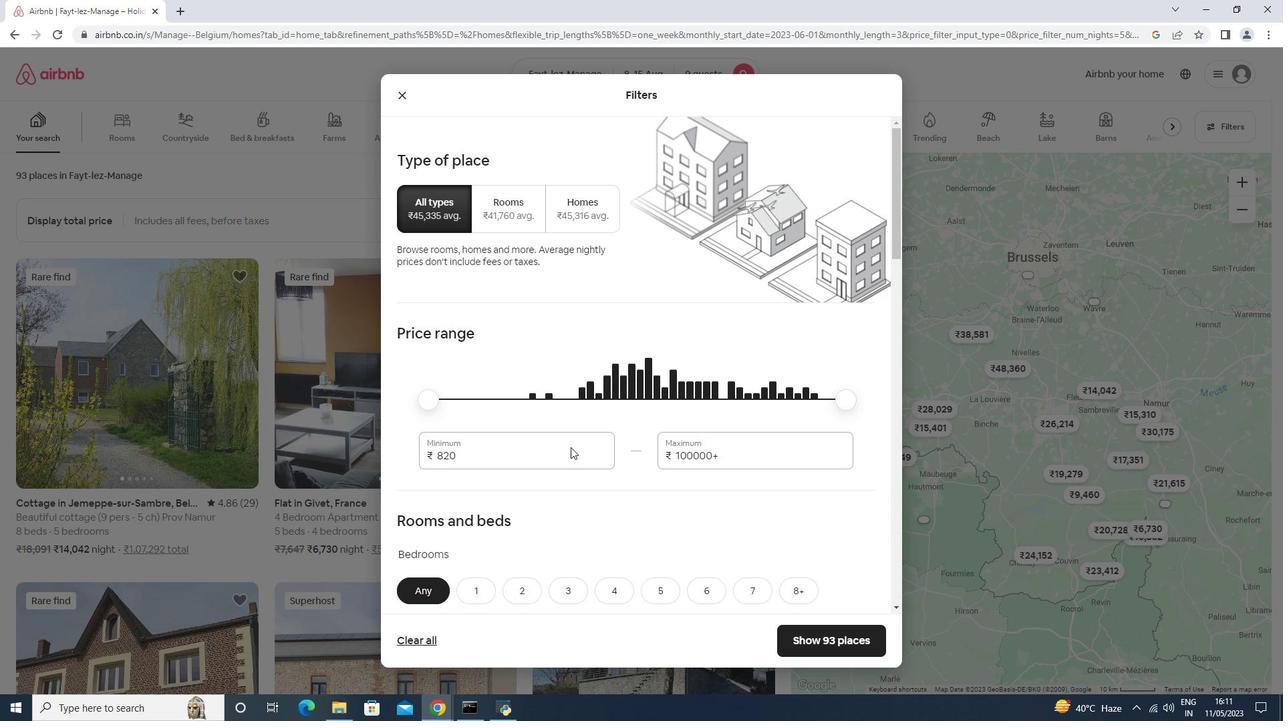 
Action: Mouse pressed left at (570, 447)
Screenshot: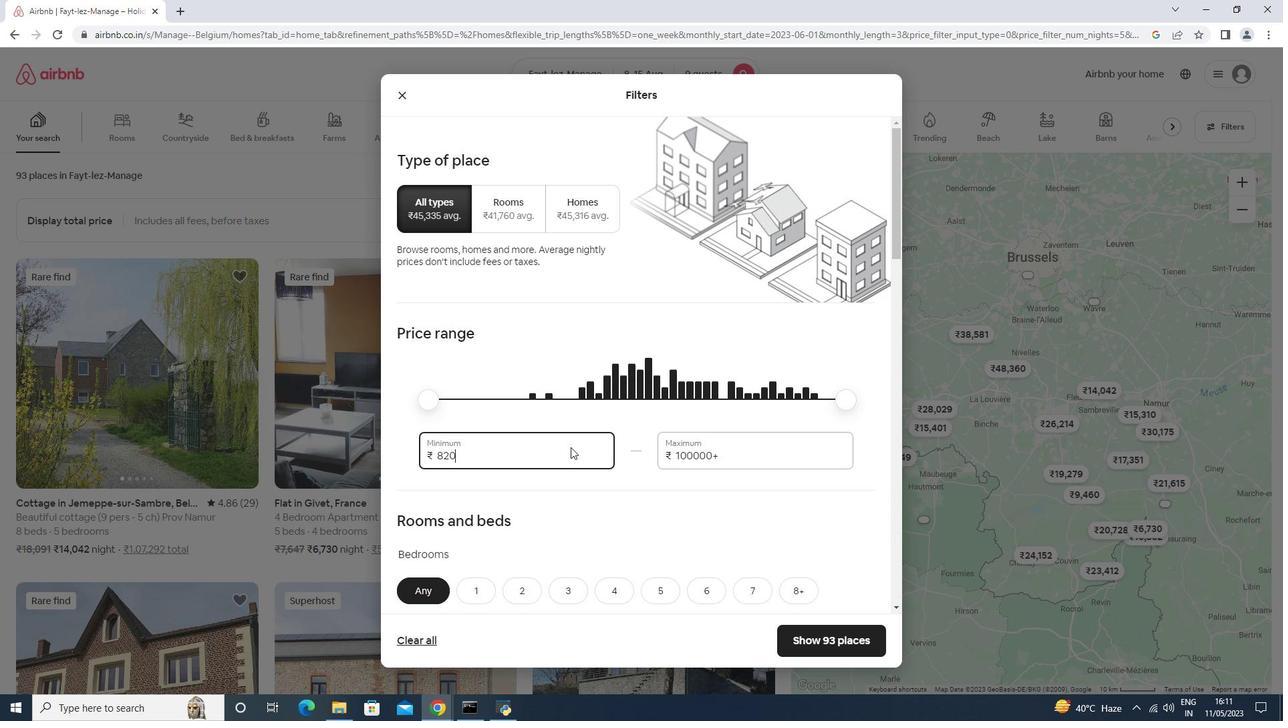 
Action: Mouse moved to (570, 447)
Screenshot: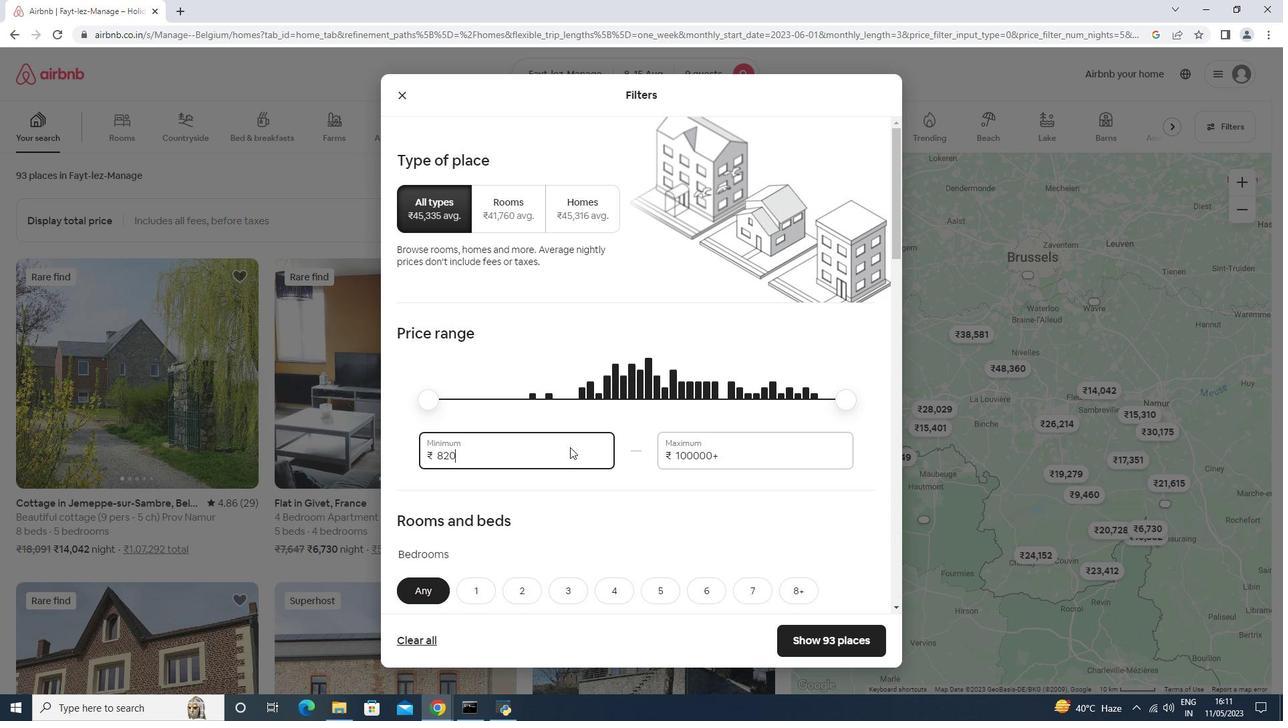 
Action: Mouse pressed left at (570, 447)
Screenshot: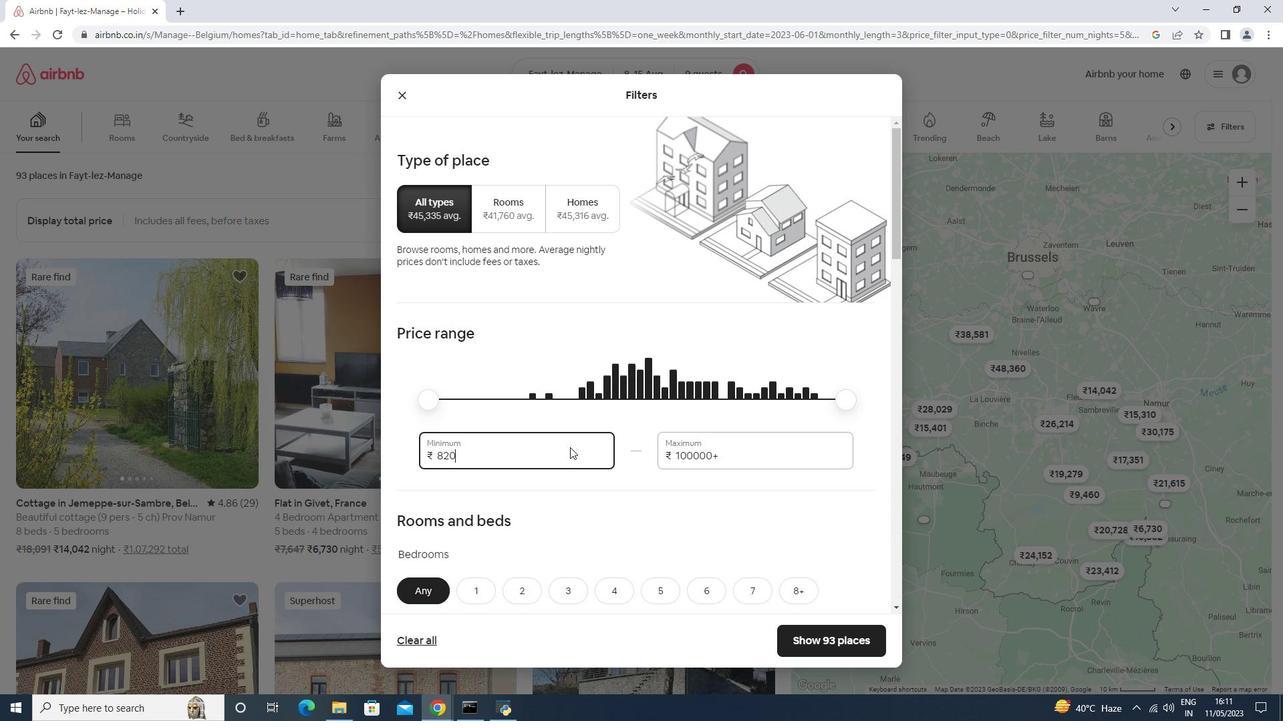 
Action: Mouse pressed left at (570, 447)
Screenshot: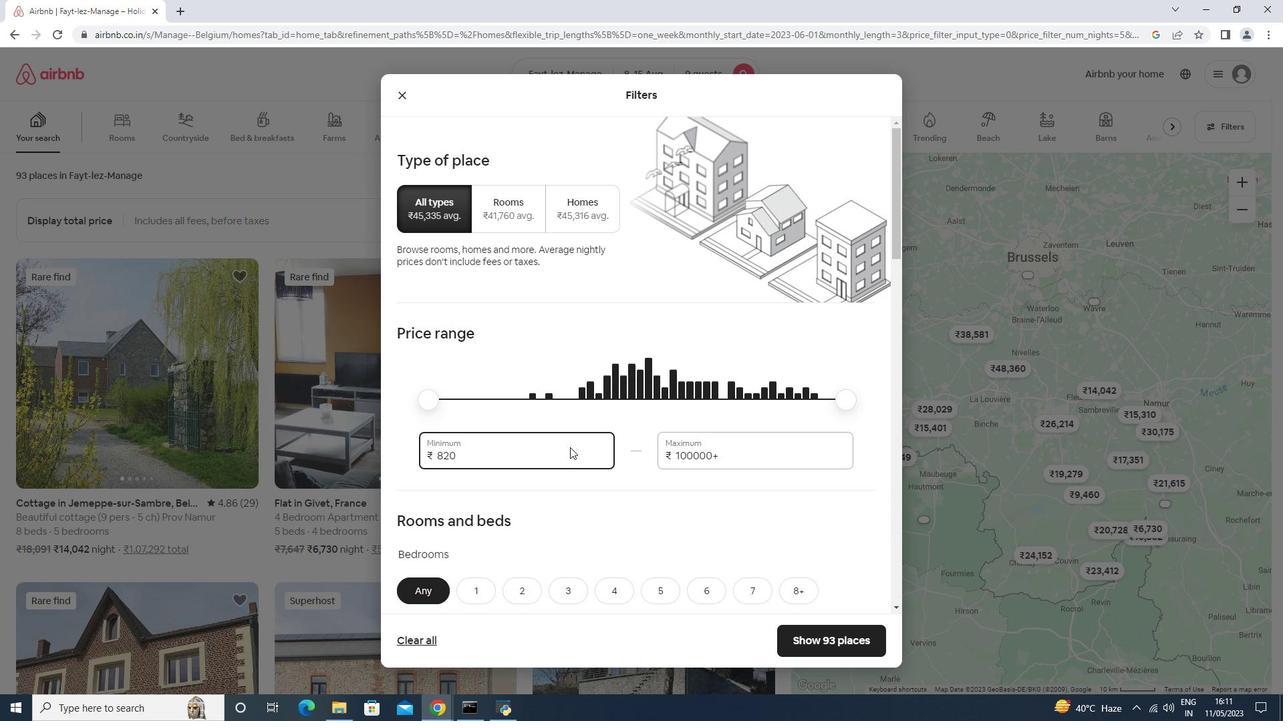 
Action: Mouse moved to (570, 447)
Screenshot: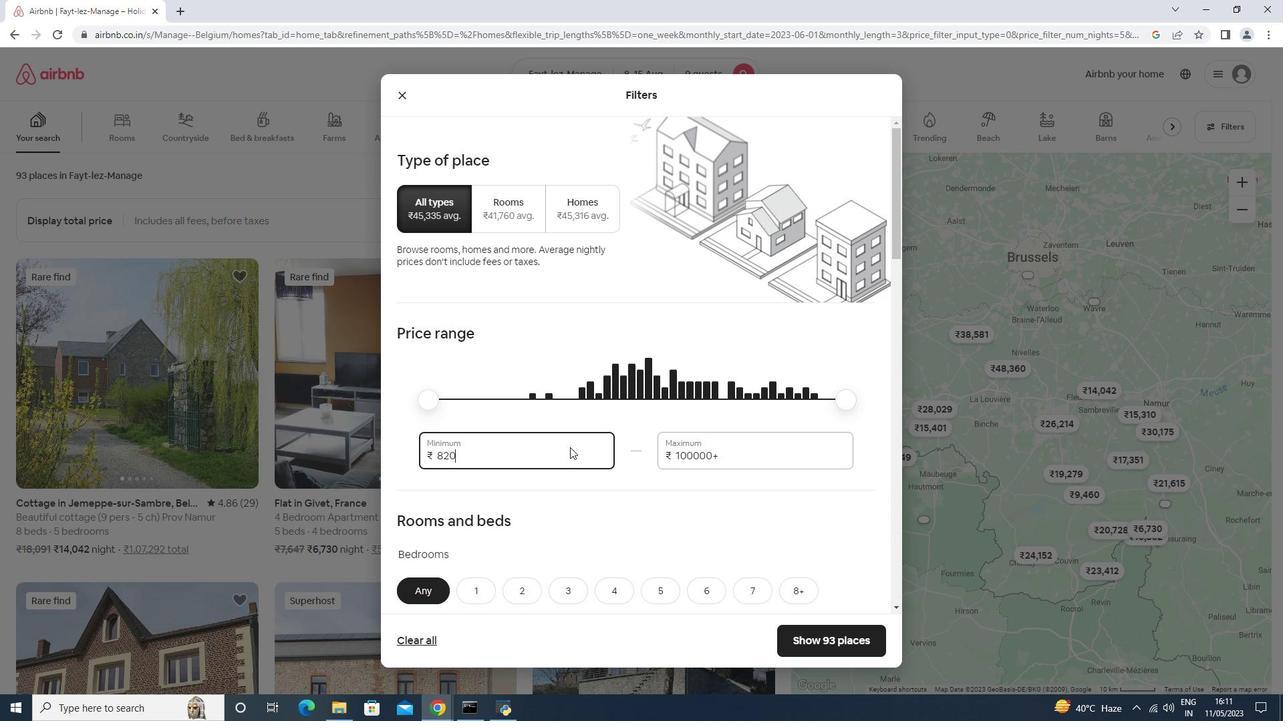 
Action: Key pressed 1000<Key.backspace><Key.backspace><Key.backspace><Key.backspace><Key.backspace><Key.backspace><Key.backspace>12<Key.backspace>0000<Key.tab>140000<Key.backspace>=<Key.backspace>
Screenshot: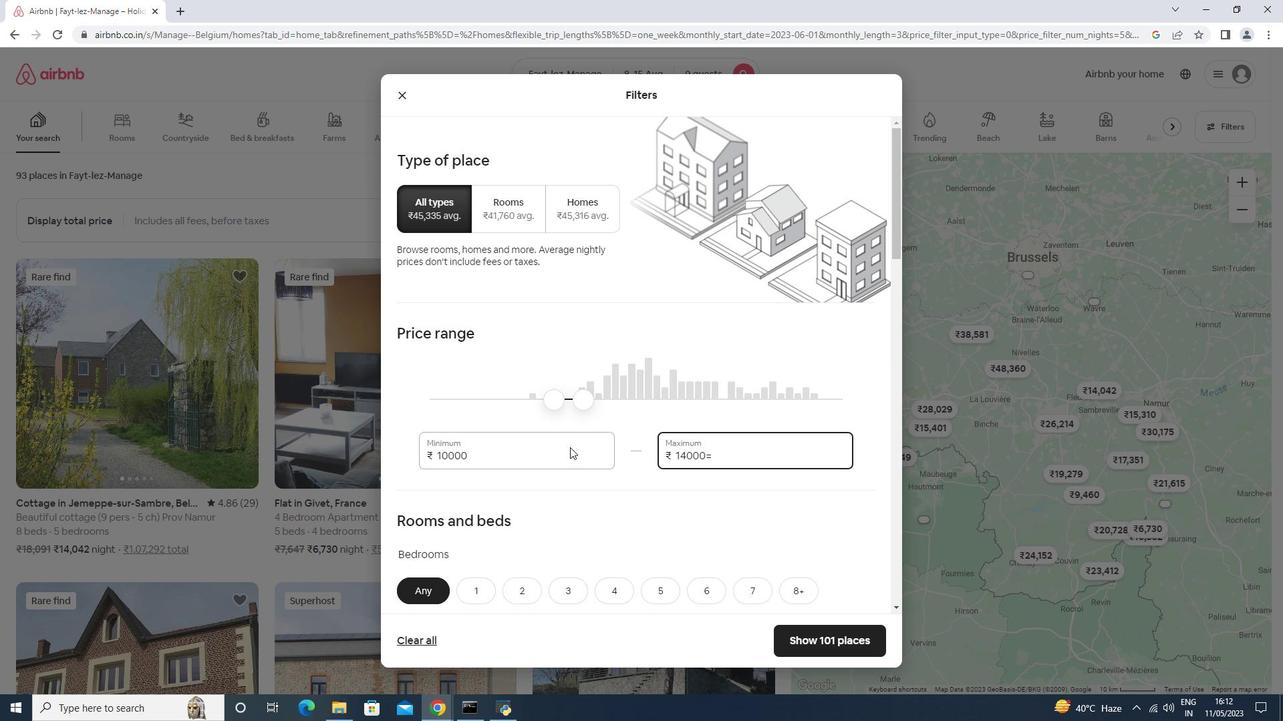 
Action: Mouse moved to (578, 440)
Screenshot: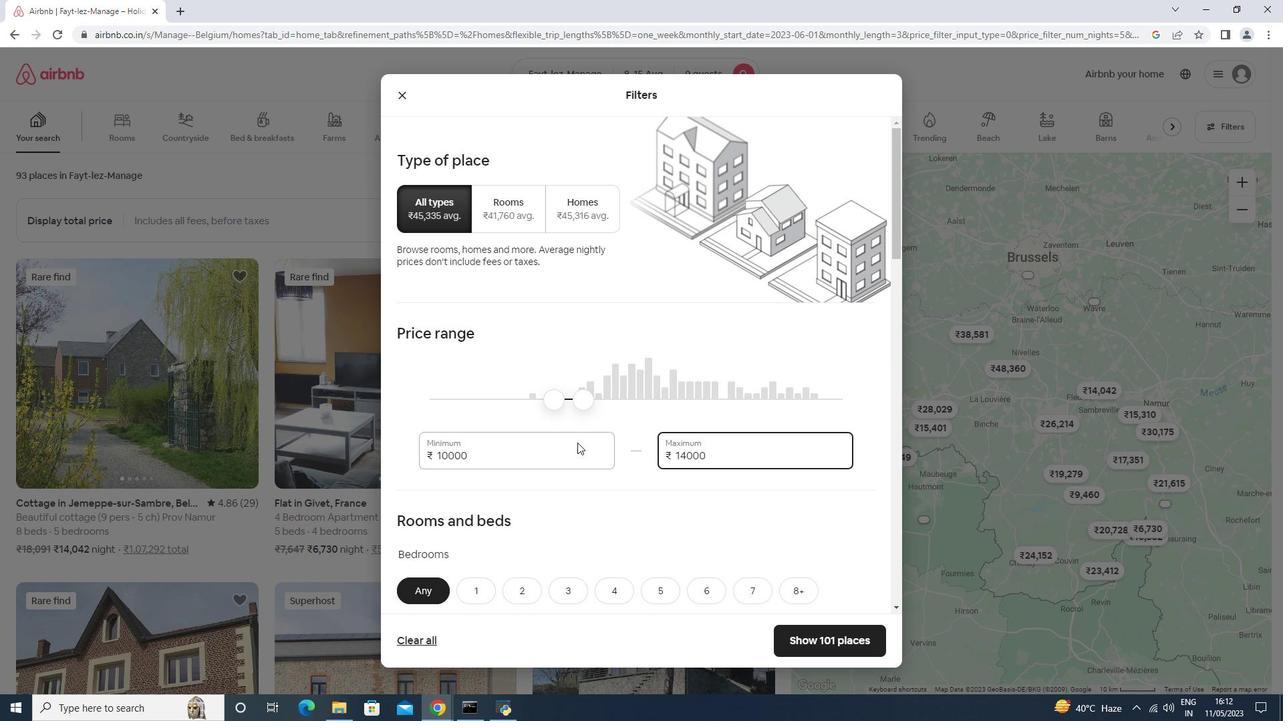 
Action: Mouse scrolled (578, 439) with delta (0, 0)
Screenshot: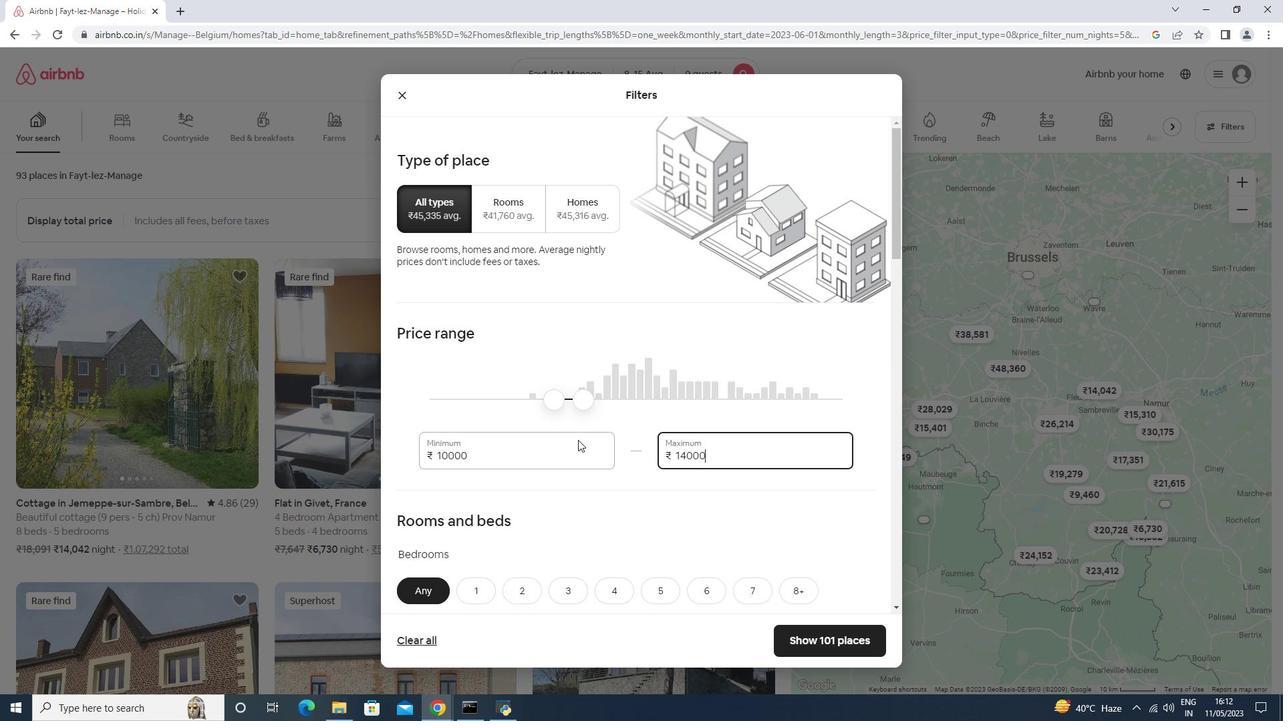 
Action: Mouse moved to (578, 440)
Screenshot: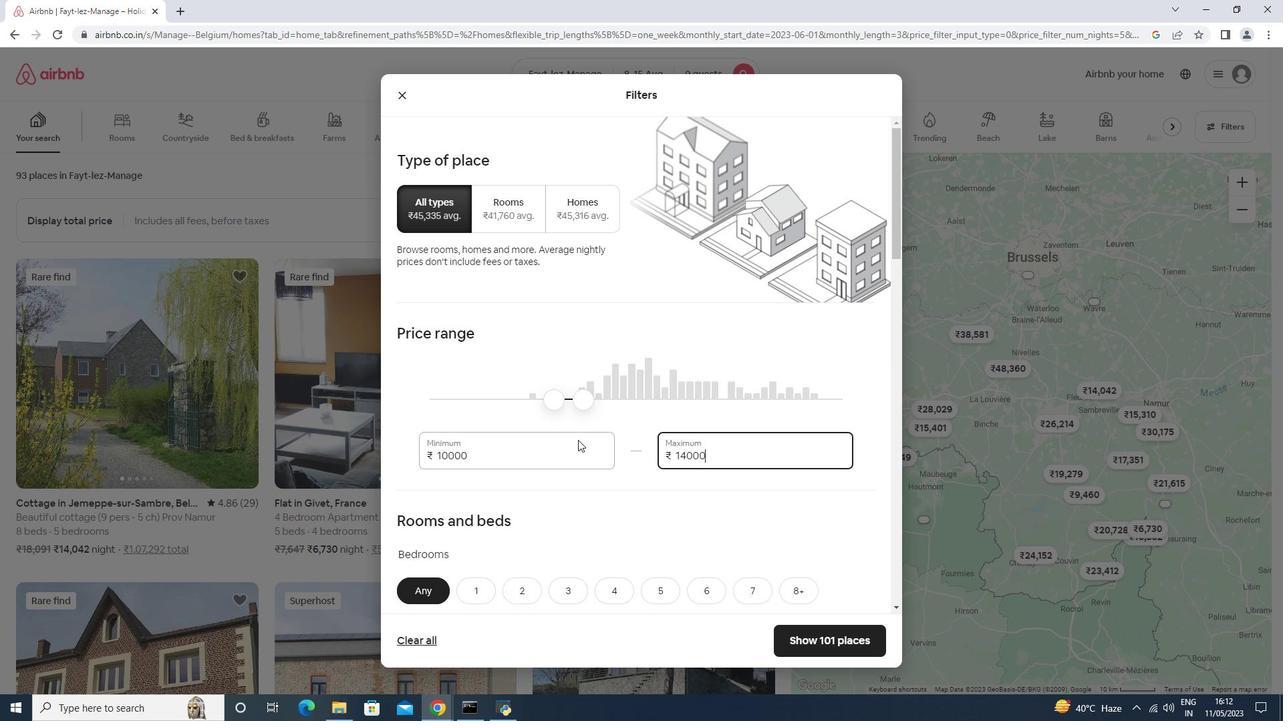
Action: Mouse scrolled (578, 439) with delta (0, 0)
Screenshot: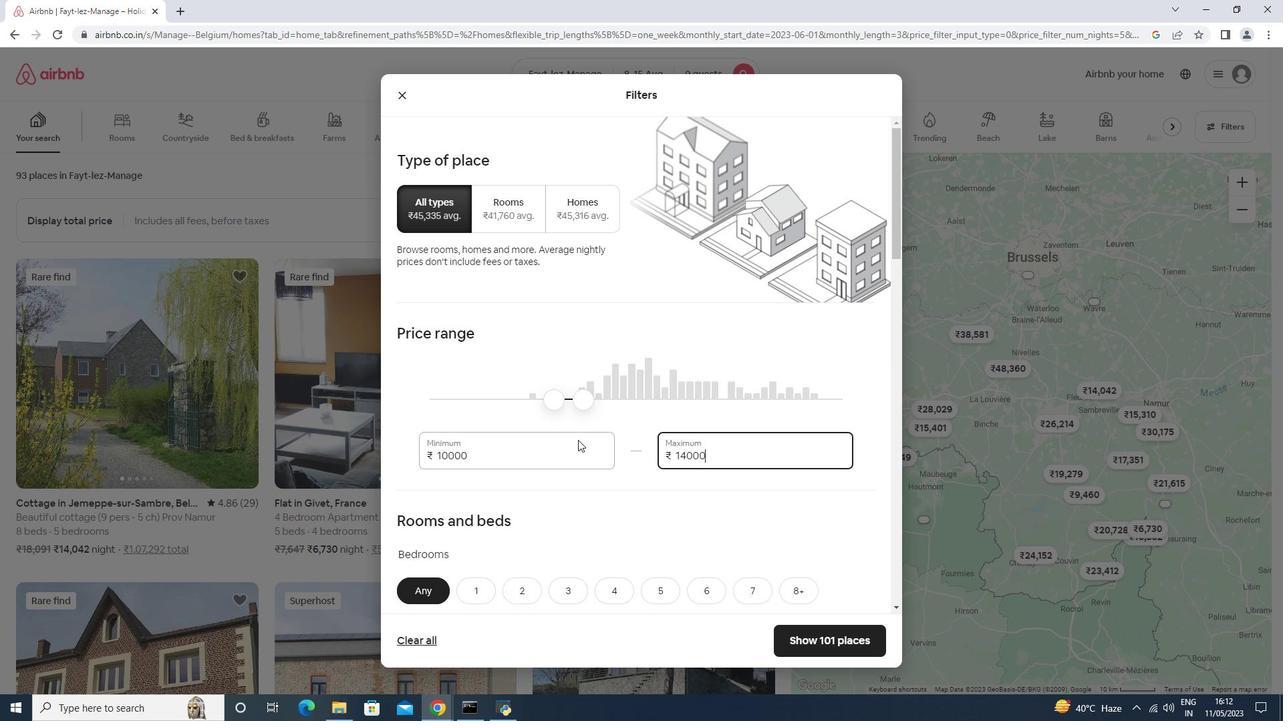 
Action: Mouse scrolled (578, 439) with delta (0, 0)
Screenshot: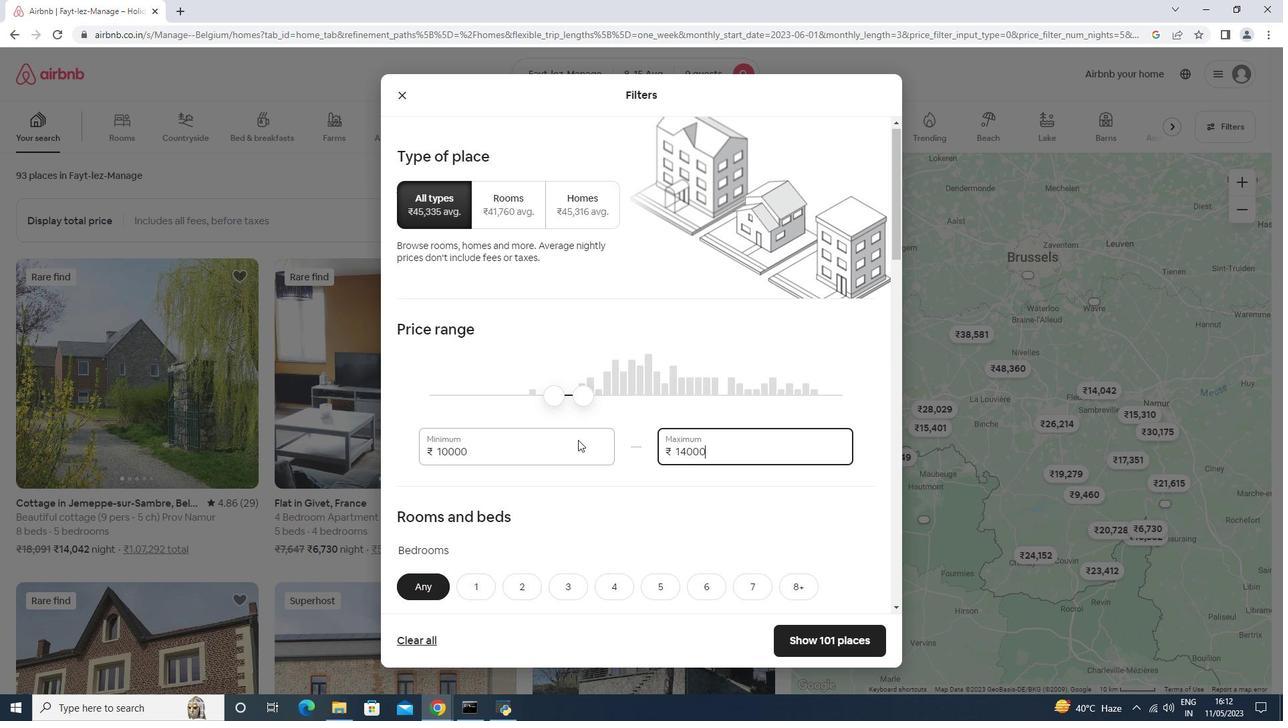 
Action: Mouse moved to (578, 440)
Screenshot: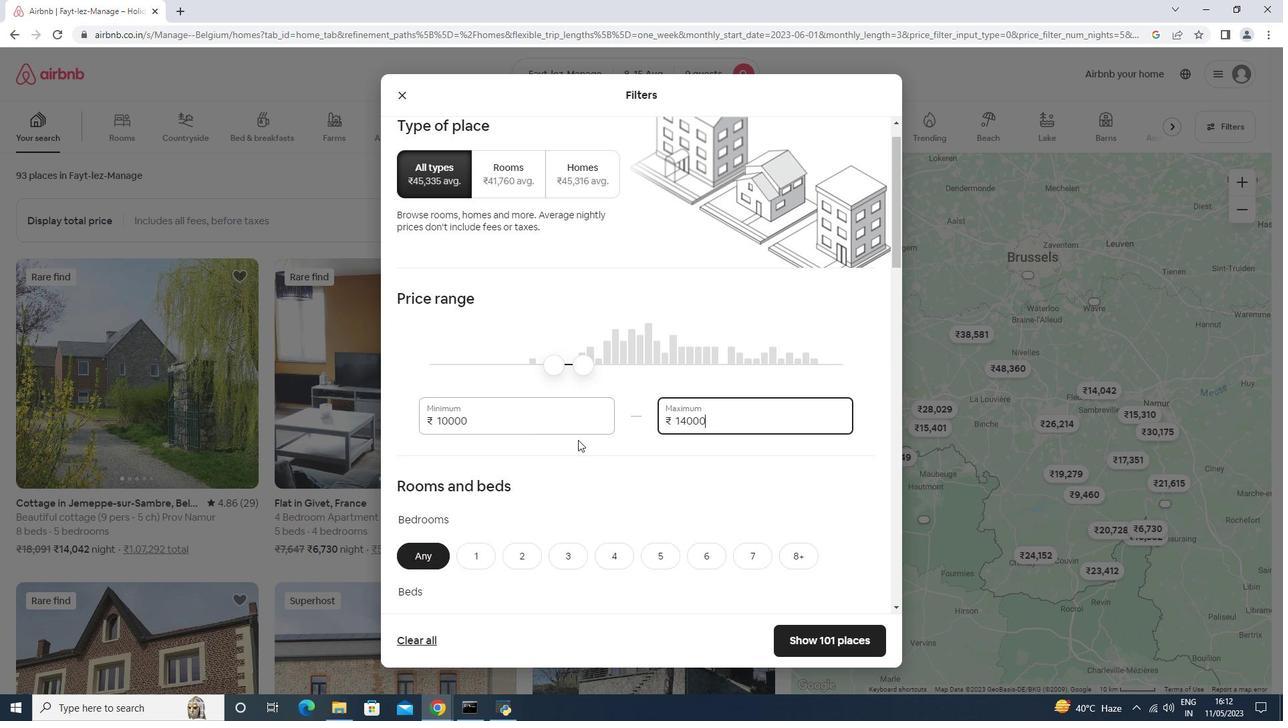 
Action: Mouse scrolled (578, 439) with delta (0, 0)
Screenshot: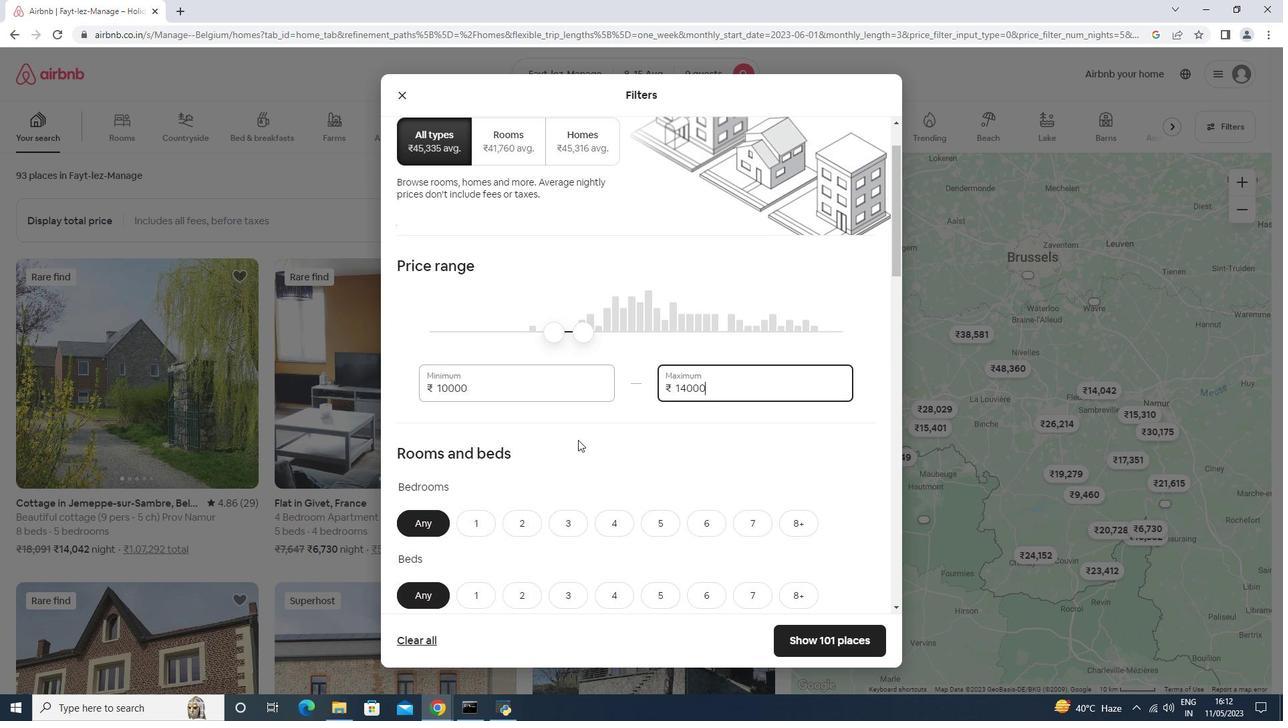 
Action: Mouse moved to (644, 296)
Screenshot: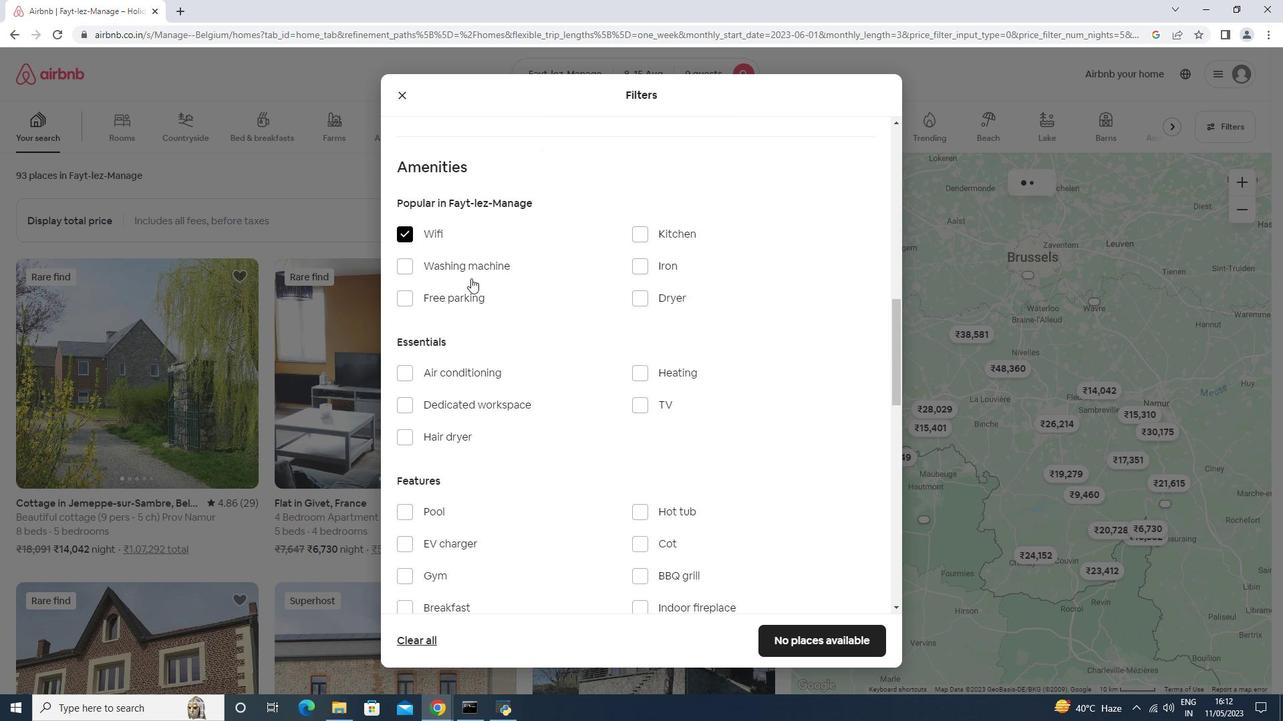 
